 Task: Look for space in Yudong, China from 9th June, 2023 to 17th June, 2023 for 2 adults in price range Rs.7000 to Rs.12000. Place can be private room with 1  bedroom having 2 beds and 1 bathroom. Property type can be house, flat, guest house. Amenities needed are: wifi, washing machine. Booking option can be shelf check-in. Required host language is Chinese (Simplified).
Action: Mouse moved to (264, 138)
Screenshot: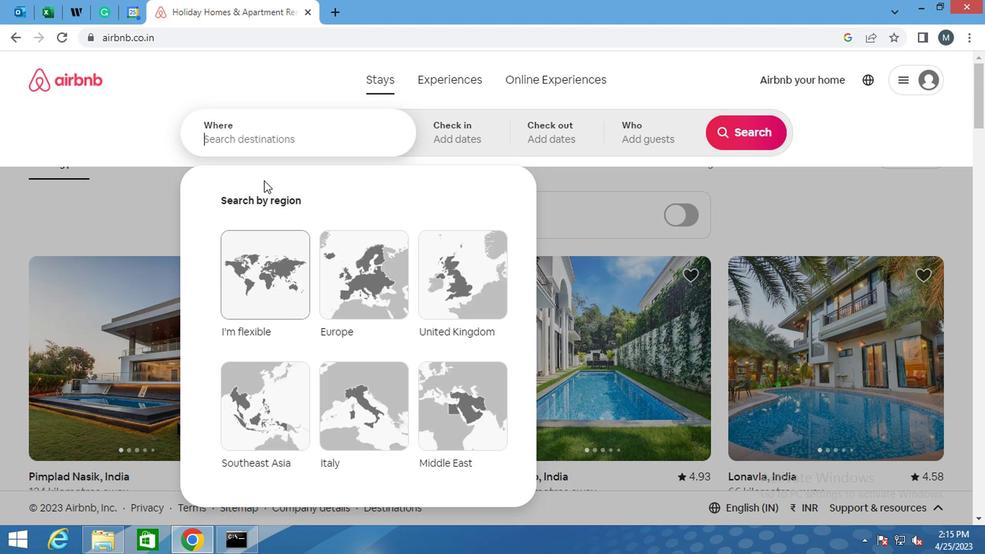 
Action: Mouse pressed left at (264, 138)
Screenshot: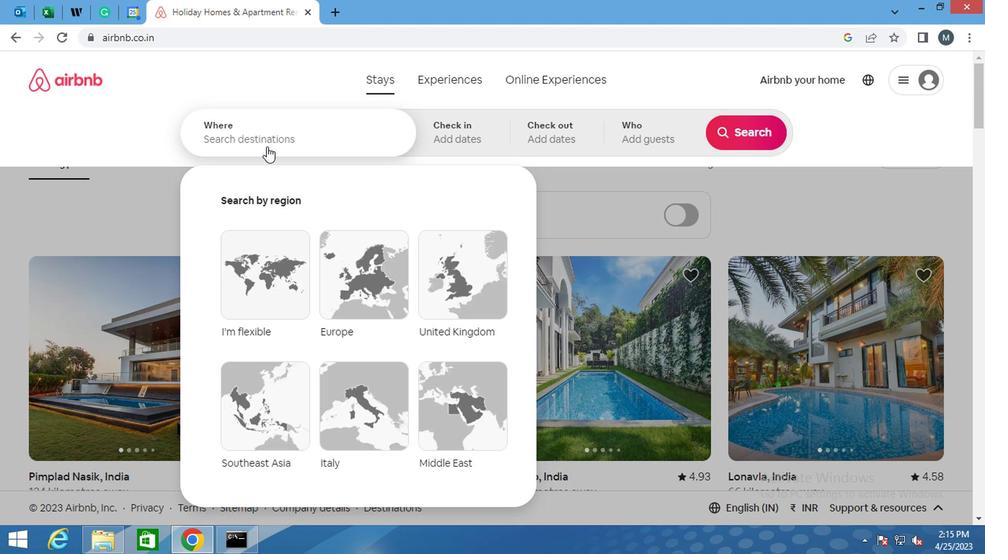 
Action: Mouse moved to (258, 141)
Screenshot: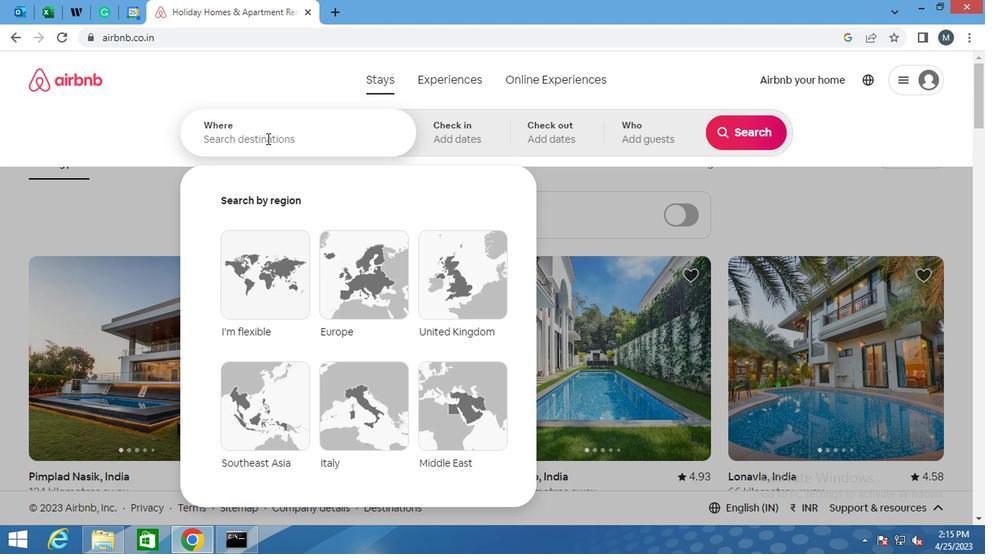 
Action: Key pressed <Key.shift>YUDONG,<Key.shift>CHINA<Key.enter>
Screenshot: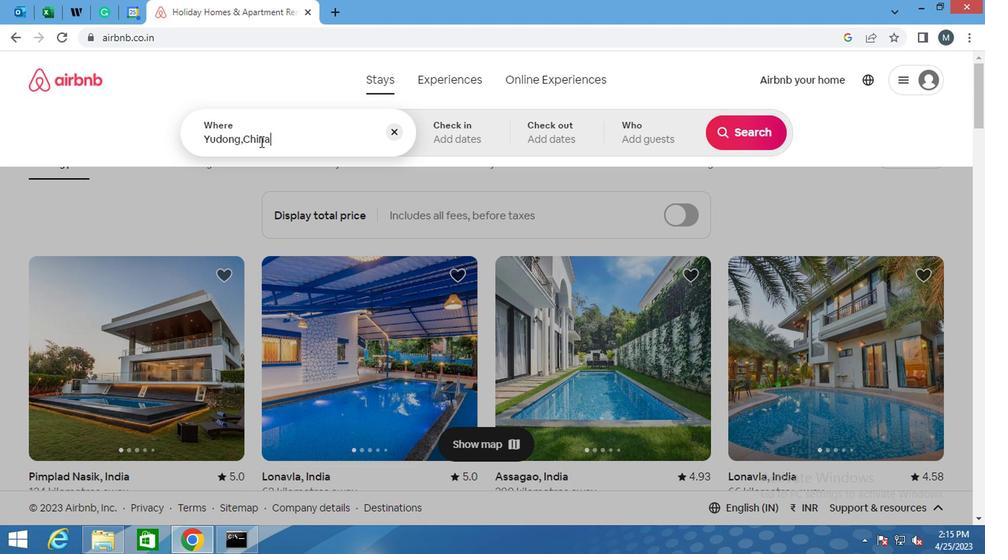 
Action: Mouse moved to (729, 241)
Screenshot: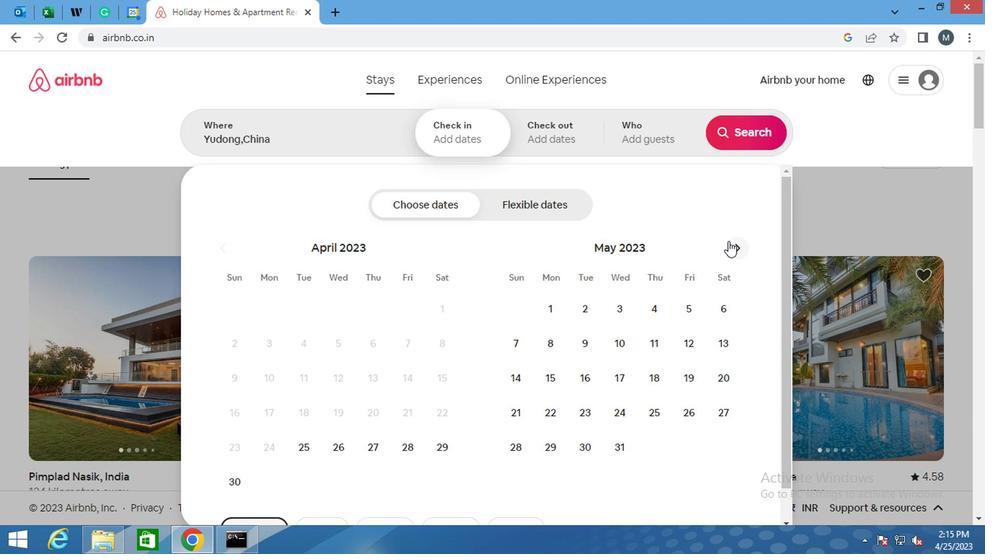 
Action: Mouse pressed left at (729, 241)
Screenshot: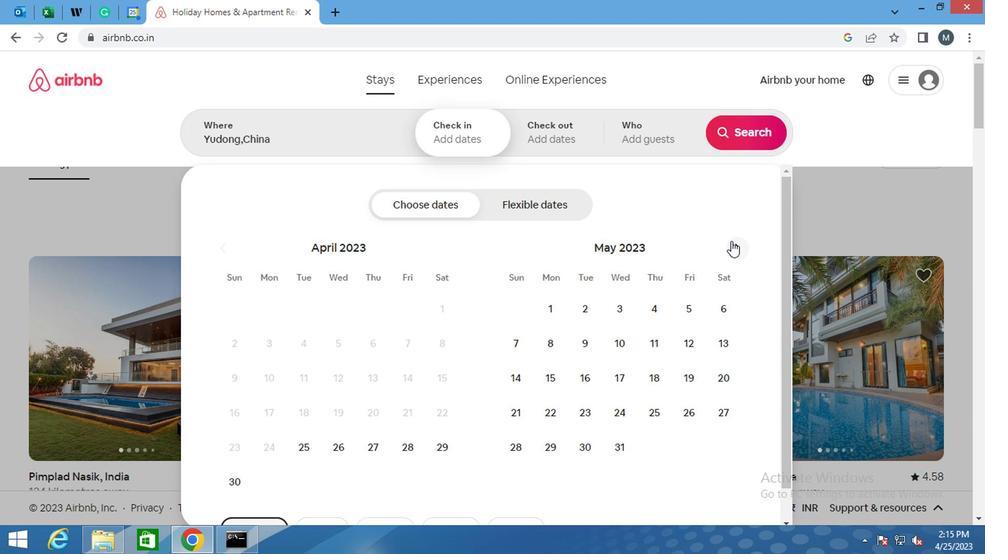 
Action: Mouse moved to (681, 345)
Screenshot: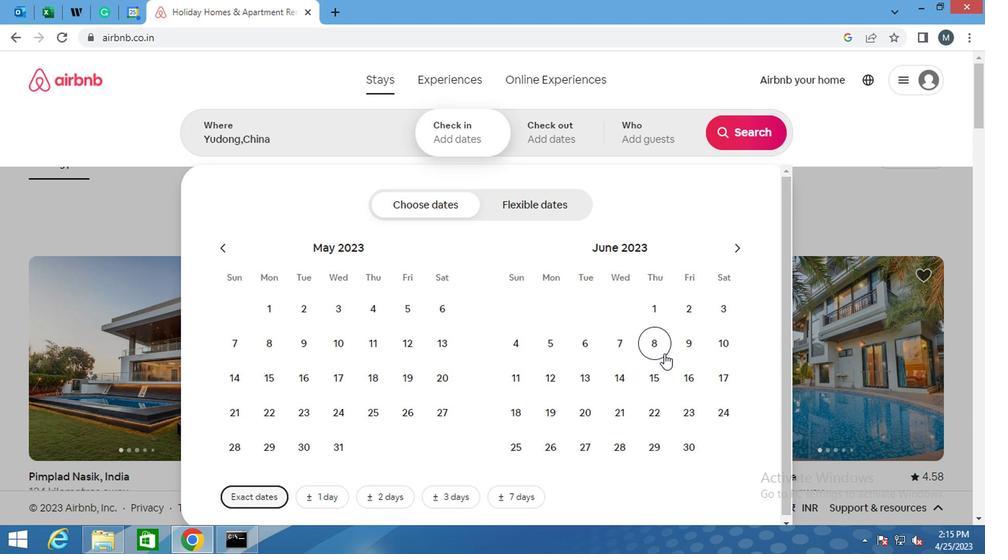 
Action: Mouse pressed left at (681, 345)
Screenshot: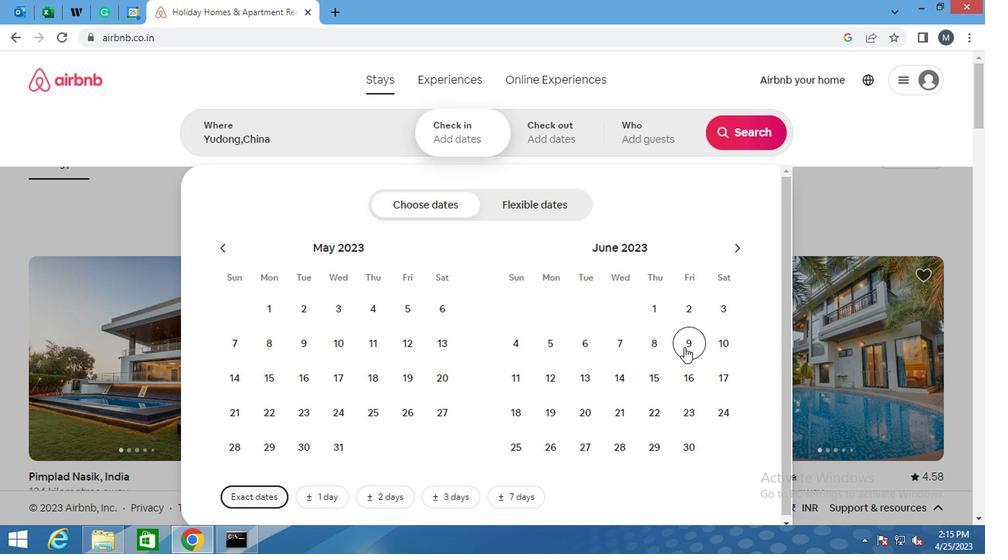 
Action: Mouse moved to (711, 384)
Screenshot: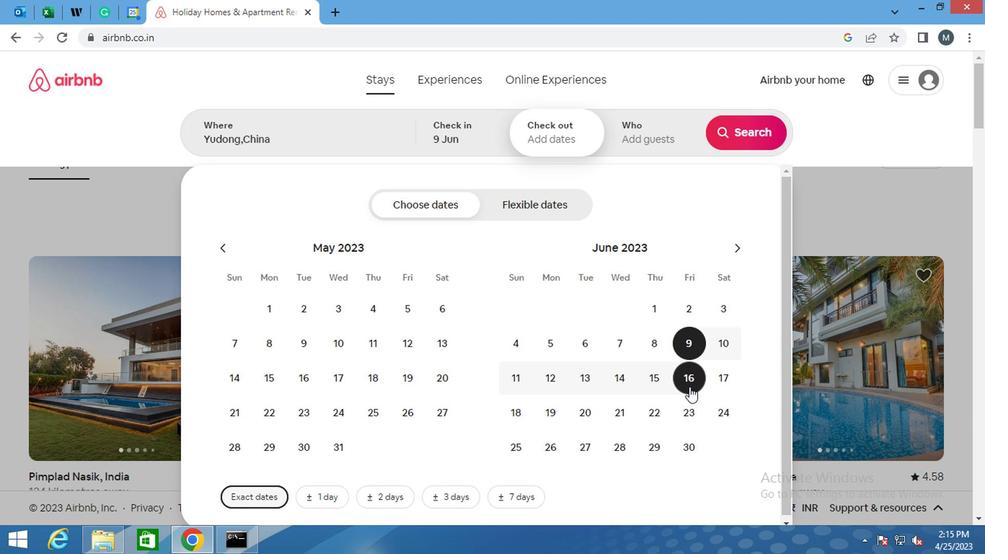 
Action: Mouse pressed left at (711, 384)
Screenshot: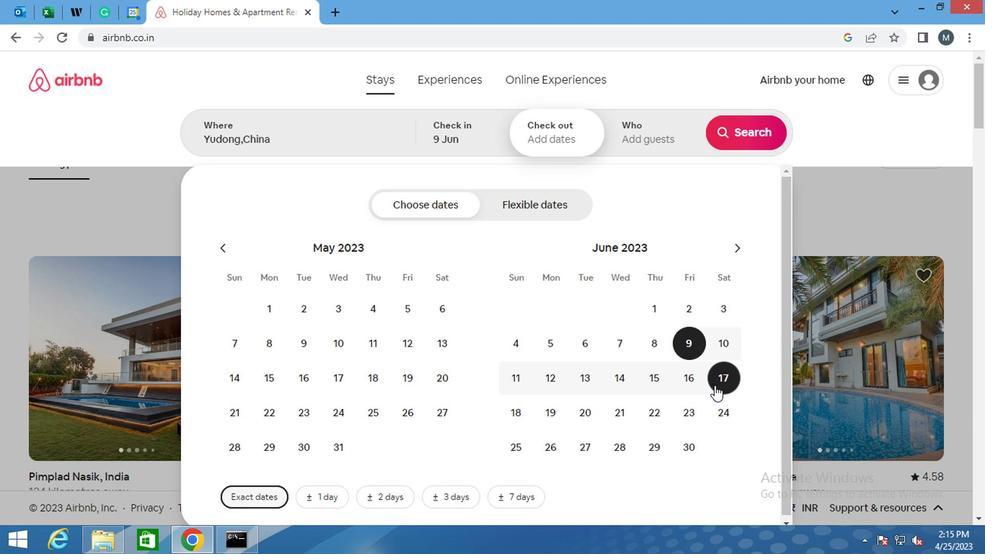 
Action: Mouse moved to (646, 132)
Screenshot: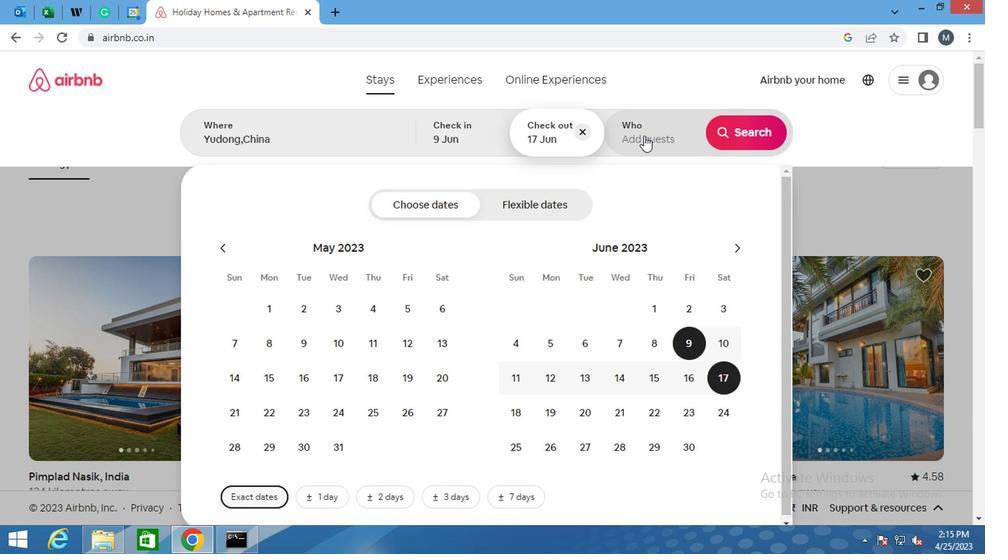 
Action: Mouse pressed left at (646, 132)
Screenshot: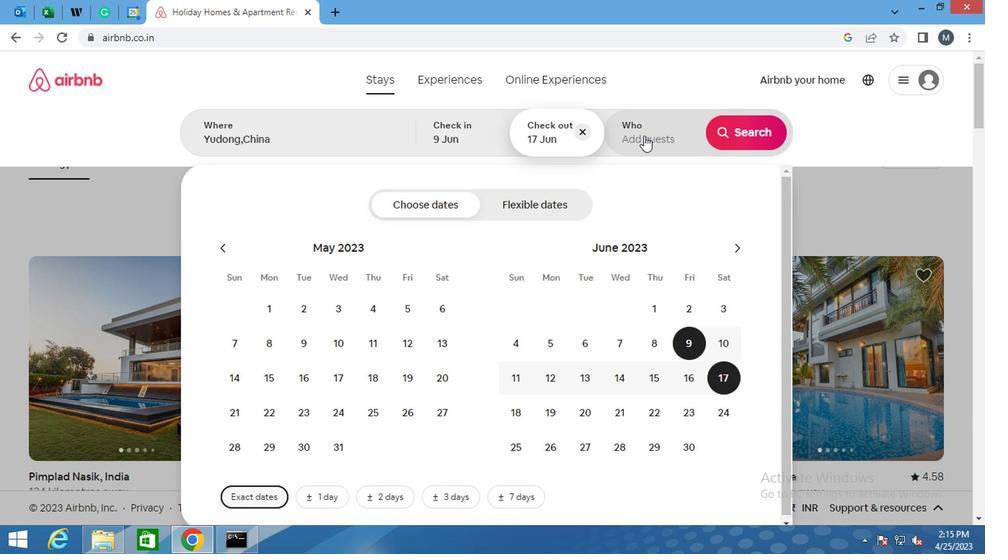 
Action: Mouse moved to (740, 208)
Screenshot: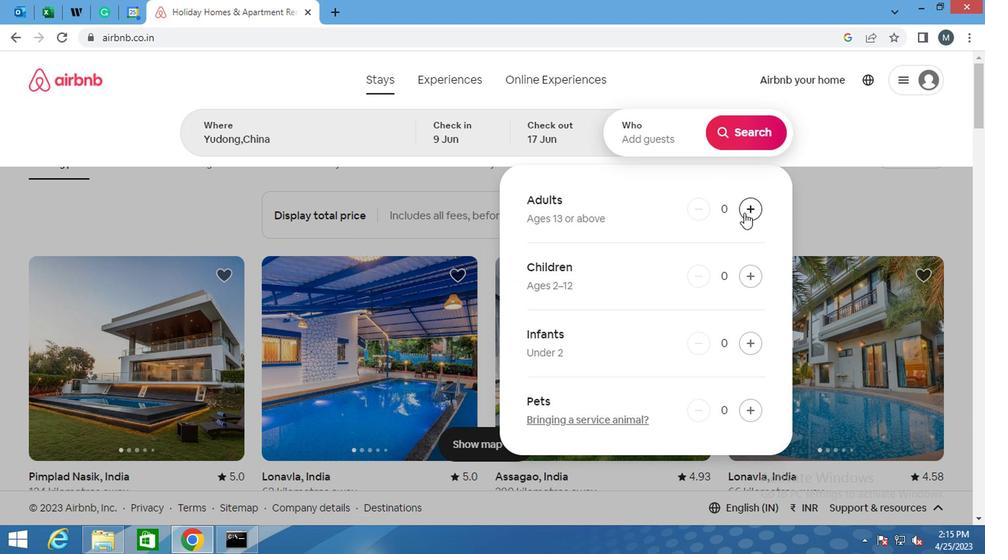 
Action: Mouse pressed left at (740, 208)
Screenshot: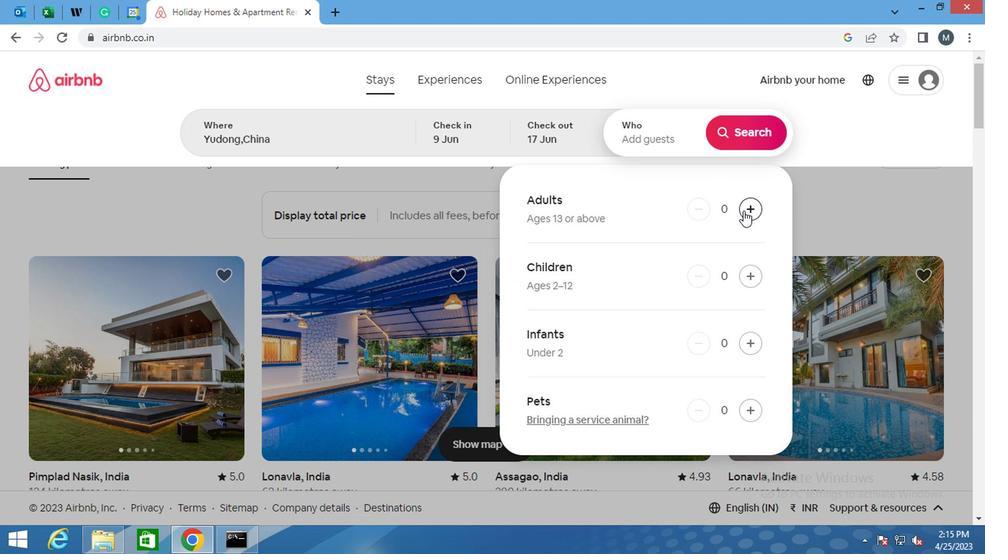
Action: Mouse moved to (741, 208)
Screenshot: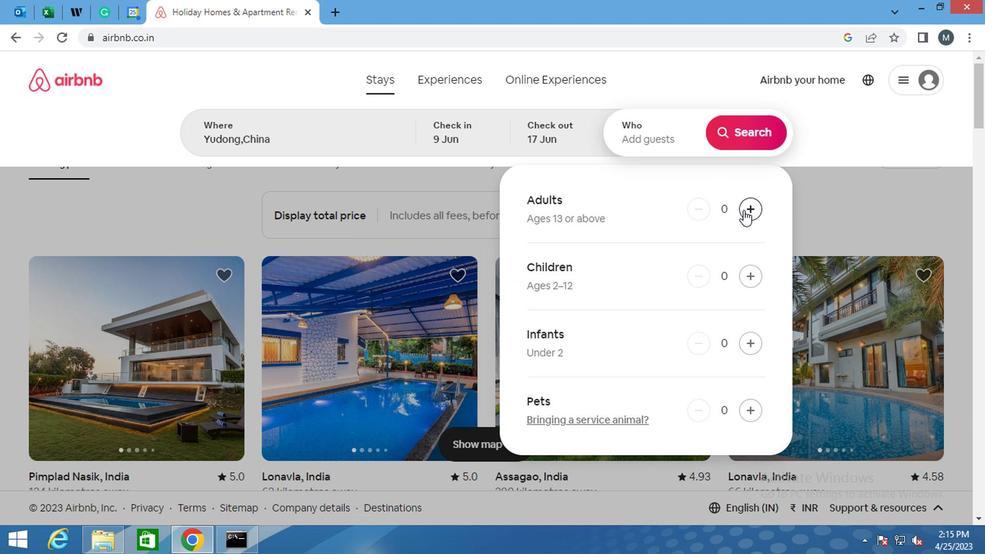 
Action: Mouse pressed left at (741, 208)
Screenshot: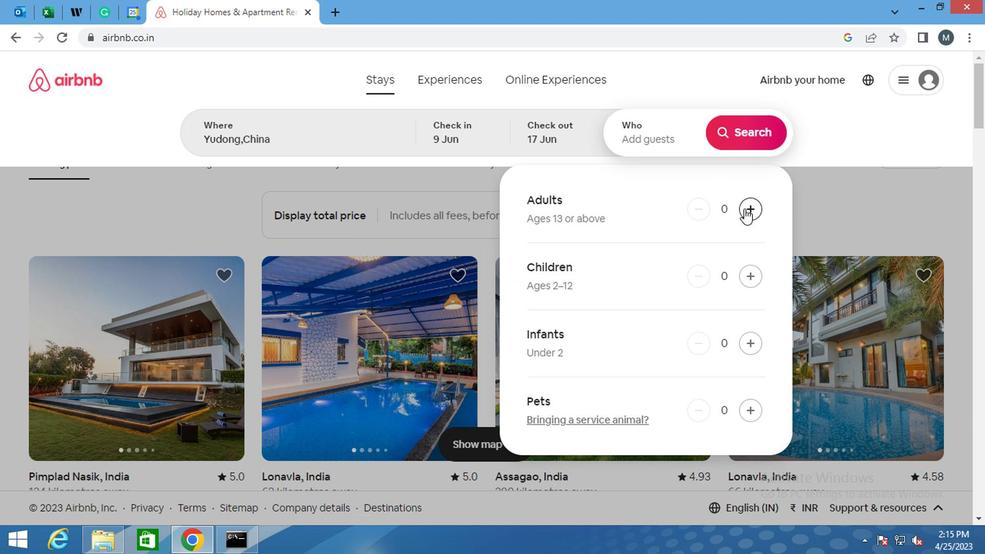 
Action: Mouse moved to (741, 136)
Screenshot: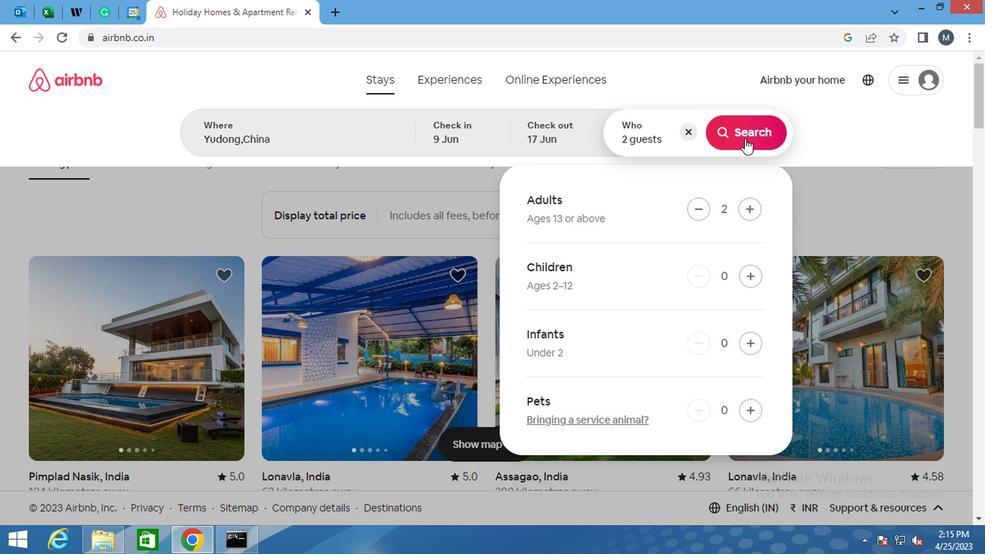 
Action: Mouse pressed left at (741, 136)
Screenshot: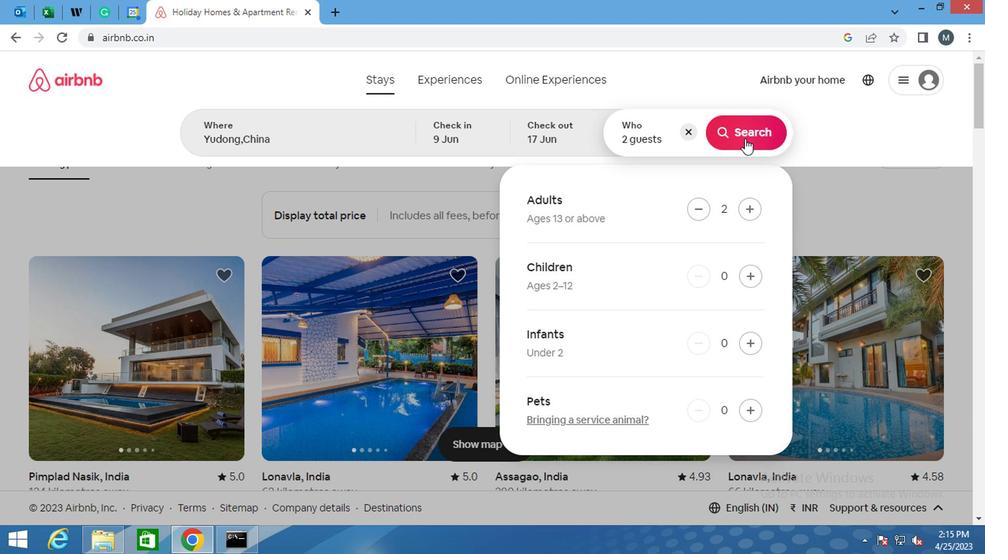 
Action: Mouse moved to (936, 126)
Screenshot: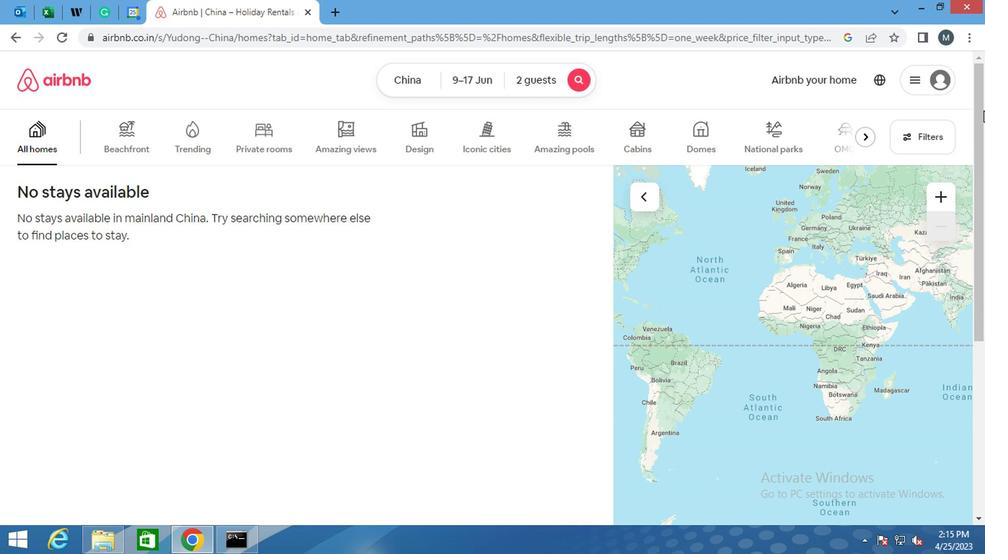 
Action: Mouse pressed left at (936, 126)
Screenshot: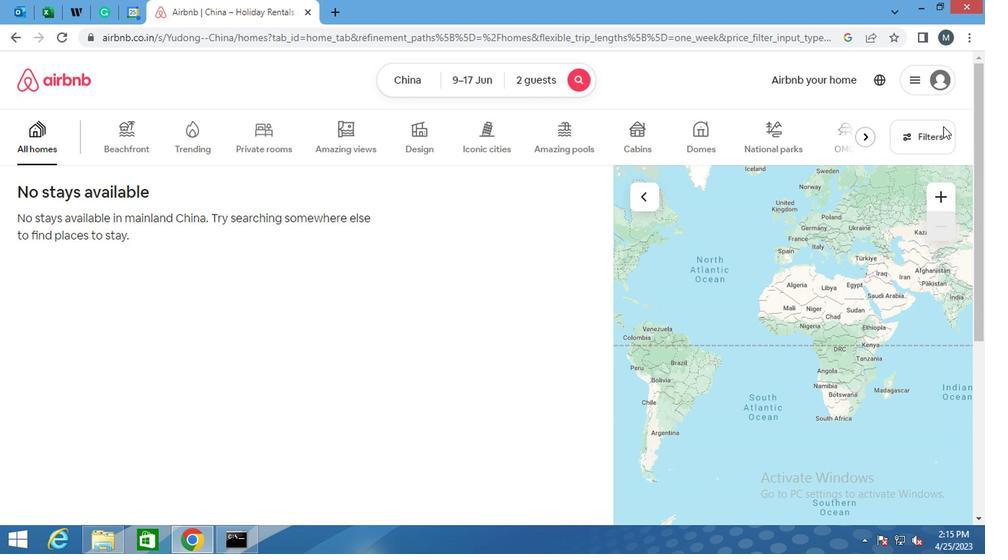 
Action: Mouse moved to (318, 222)
Screenshot: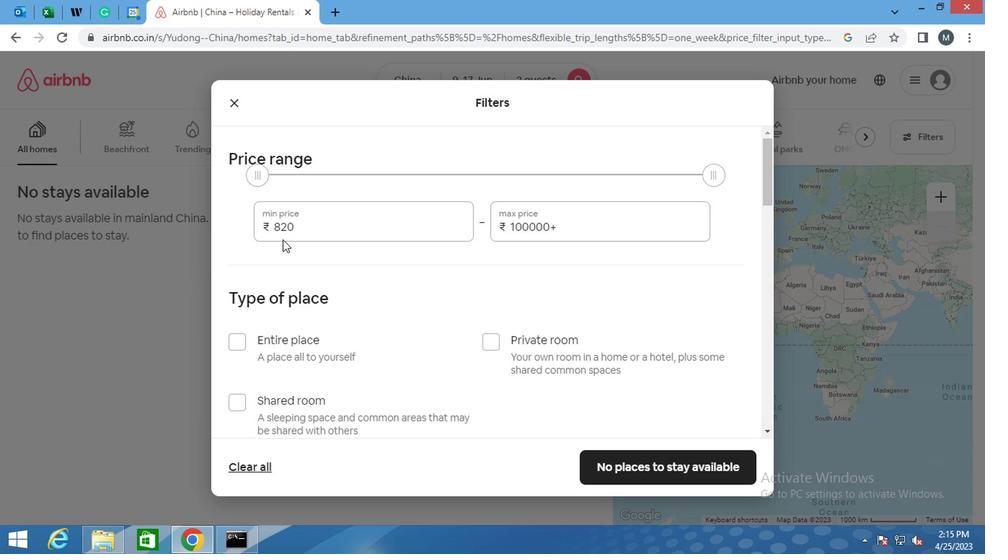 
Action: Mouse pressed left at (318, 222)
Screenshot: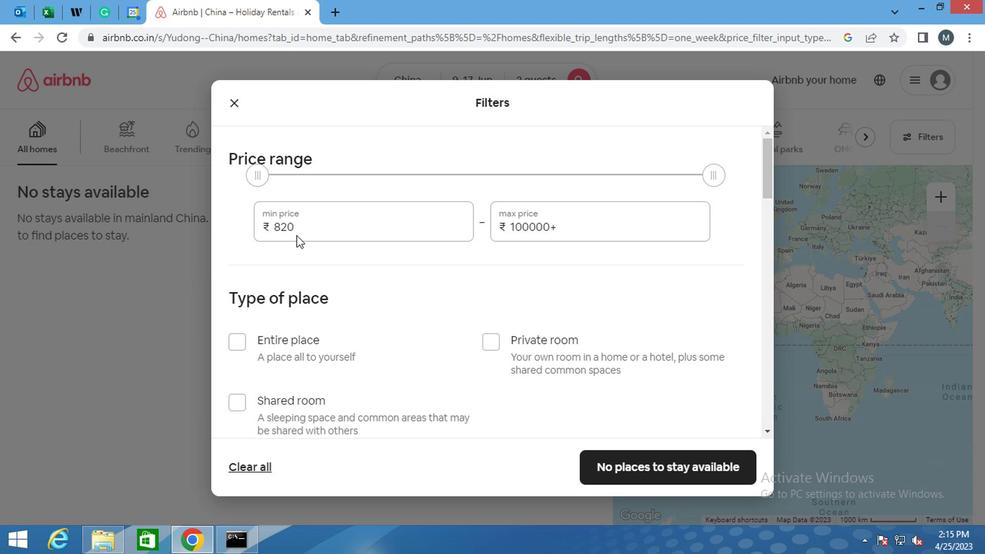 
Action: Mouse moved to (317, 222)
Screenshot: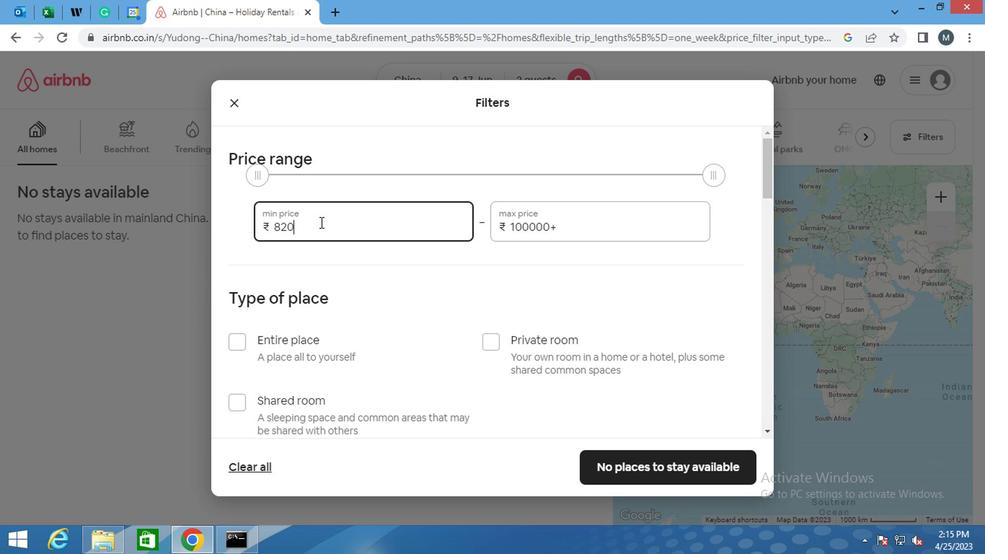 
Action: Key pressed <Key.backspace><Key.backspace><Key.backspace>7000
Screenshot: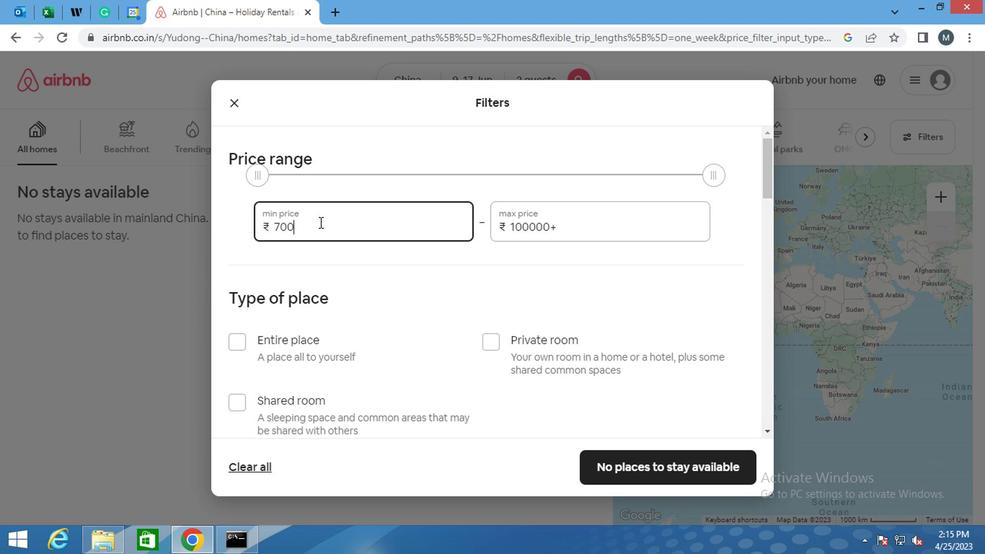 
Action: Mouse moved to (581, 222)
Screenshot: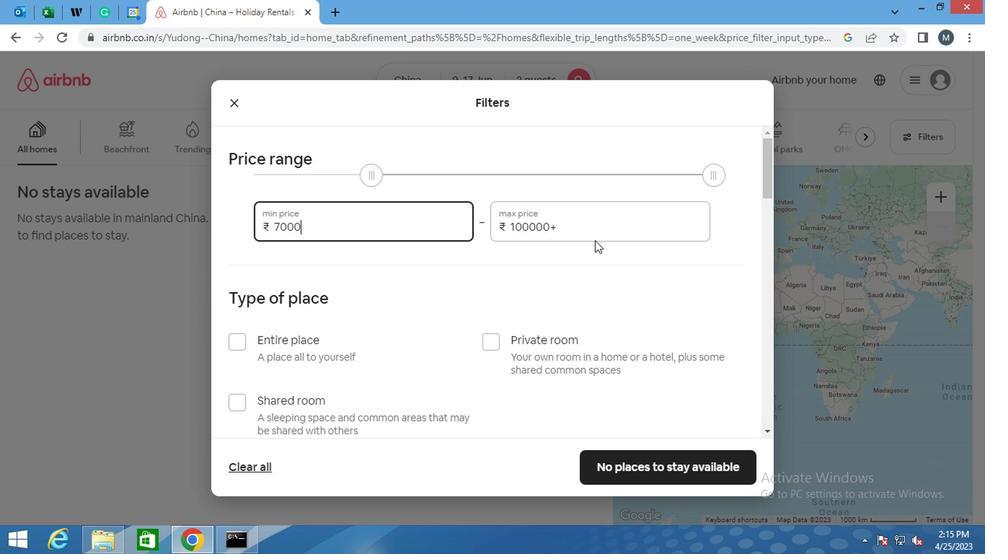 
Action: Mouse pressed left at (581, 222)
Screenshot: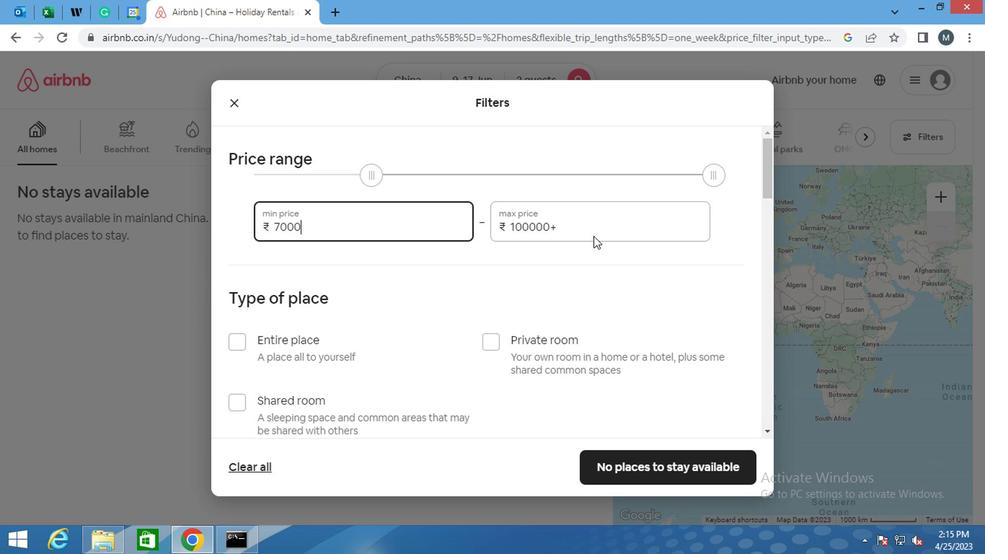 
Action: Mouse moved to (580, 223)
Screenshot: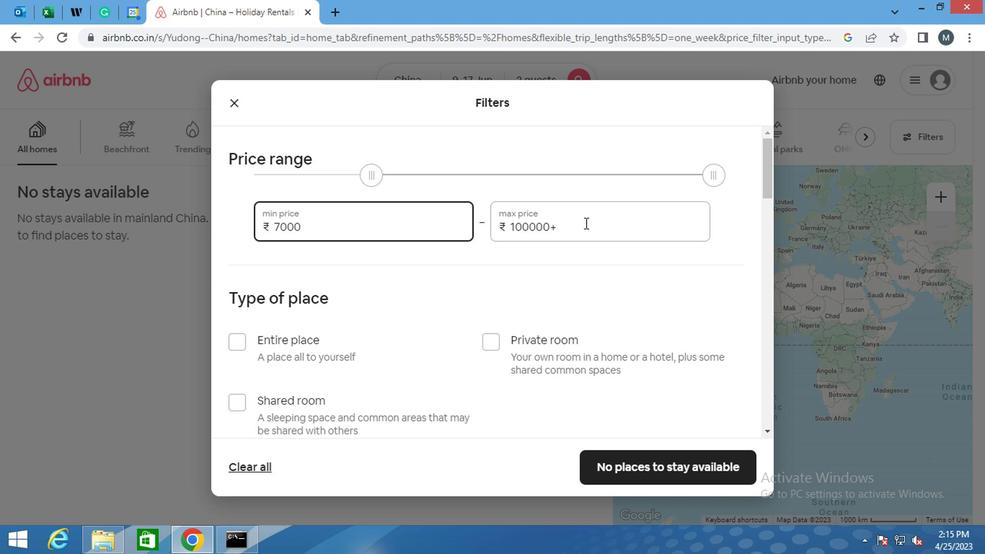 
Action: Key pressed <Key.backspace><Key.backspace><Key.backspace><Key.backspace><Key.backspace><Key.backspace><Key.backspace>2000
Screenshot: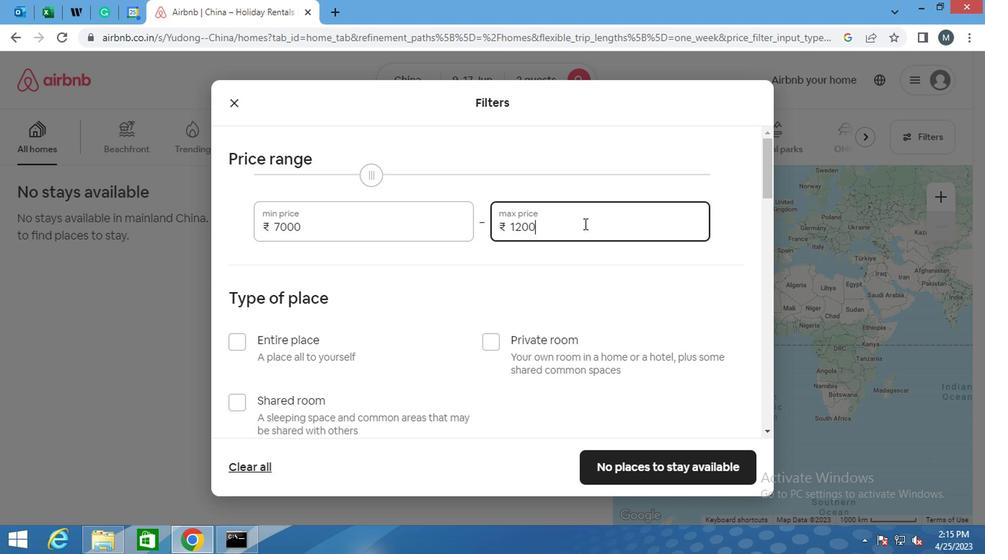 
Action: Mouse moved to (505, 233)
Screenshot: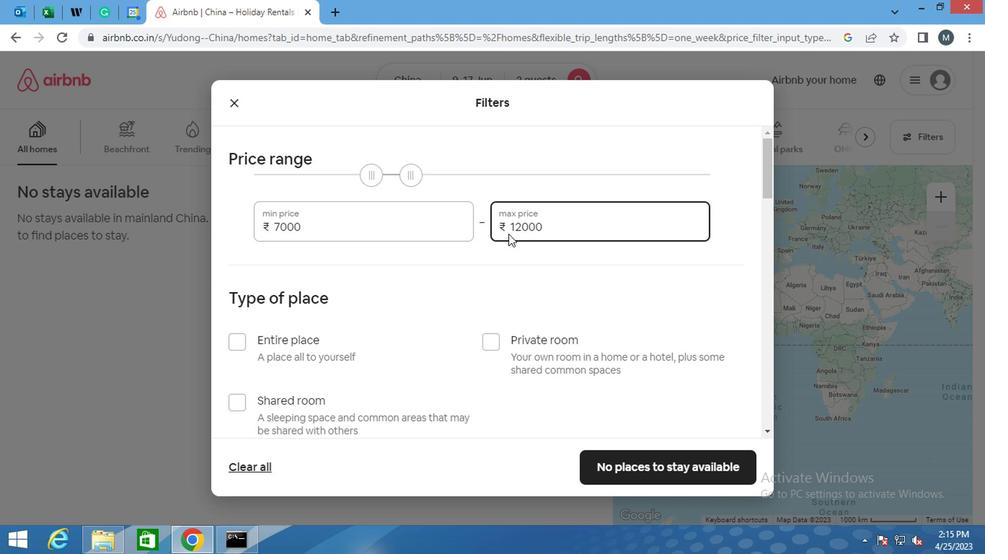 
Action: Mouse scrolled (505, 232) with delta (0, 0)
Screenshot: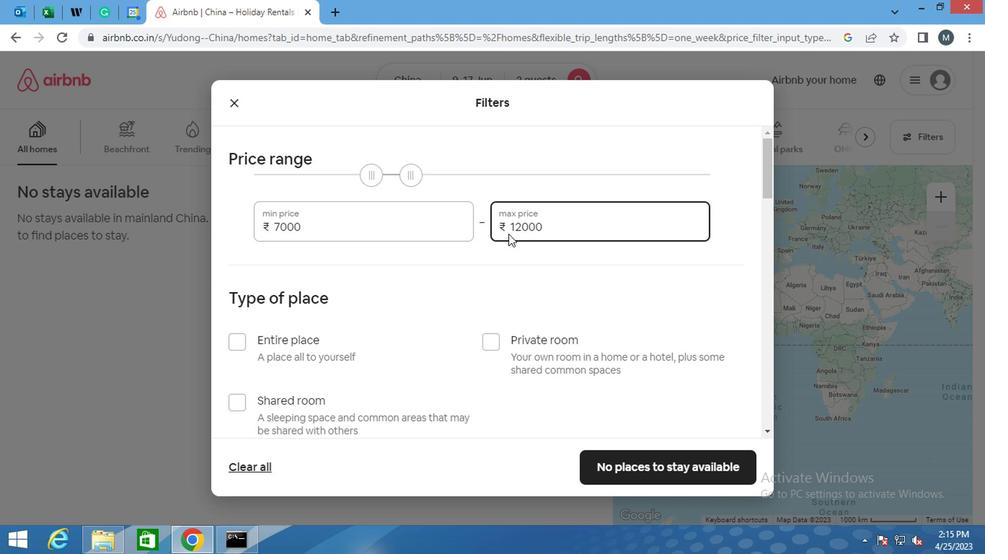 
Action: Mouse moved to (505, 235)
Screenshot: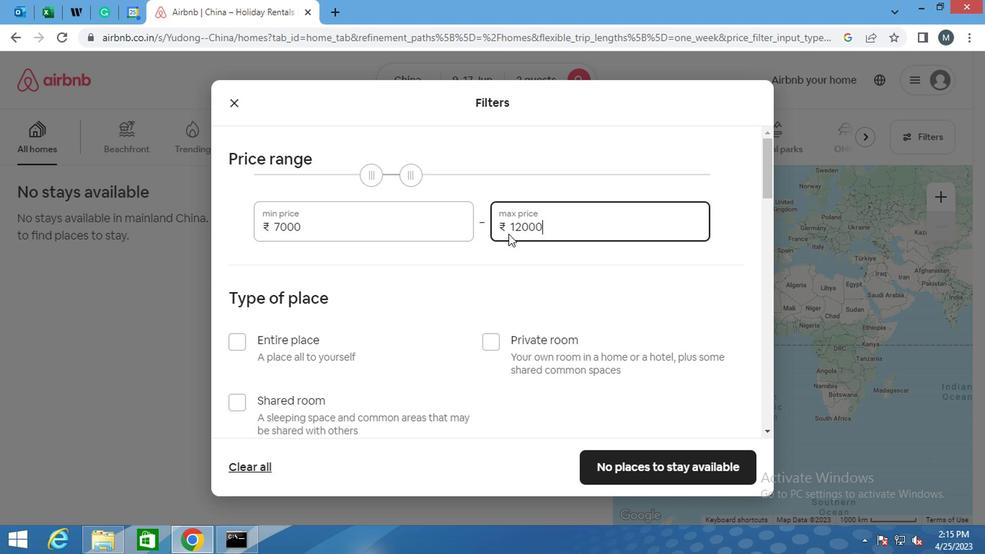 
Action: Mouse scrolled (505, 234) with delta (0, 0)
Screenshot: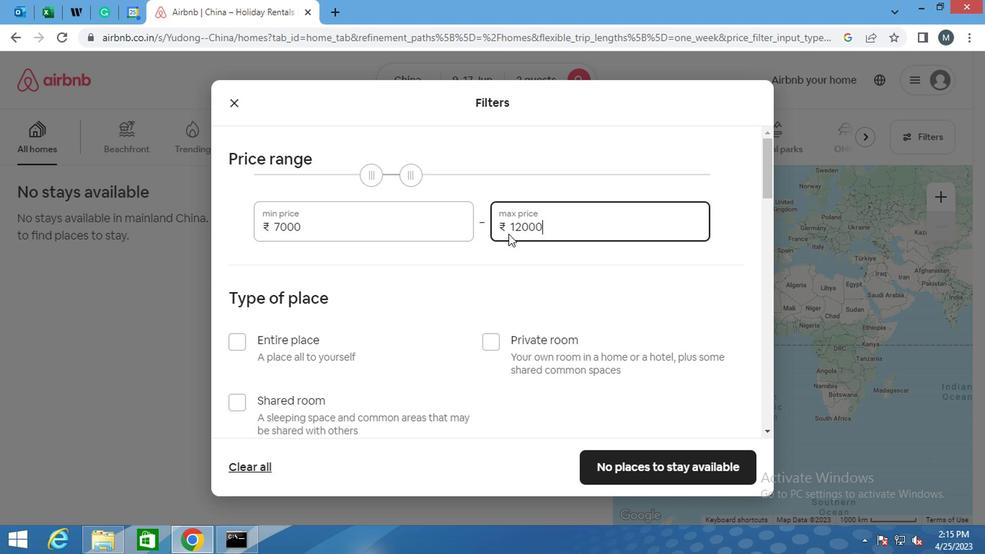 
Action: Mouse moved to (495, 195)
Screenshot: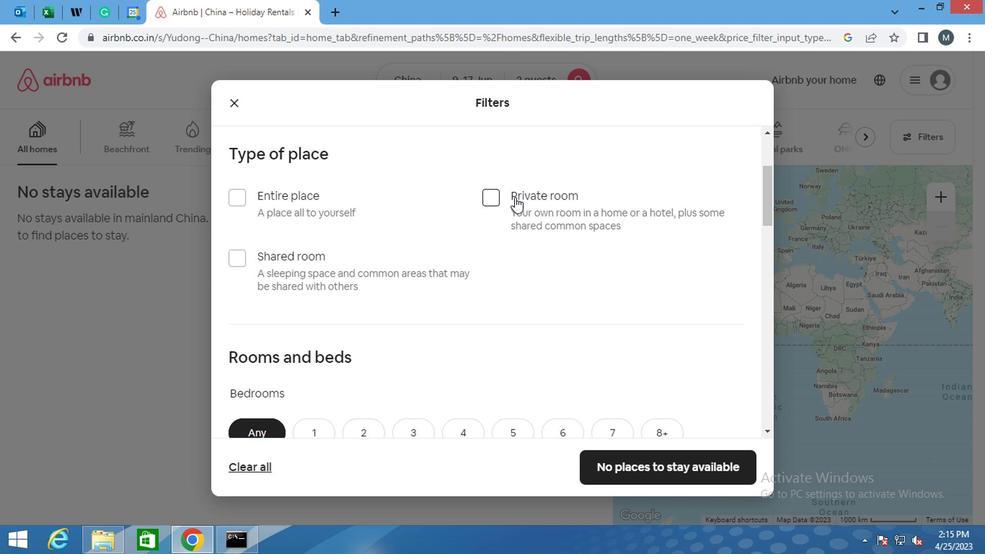 
Action: Mouse pressed left at (495, 195)
Screenshot: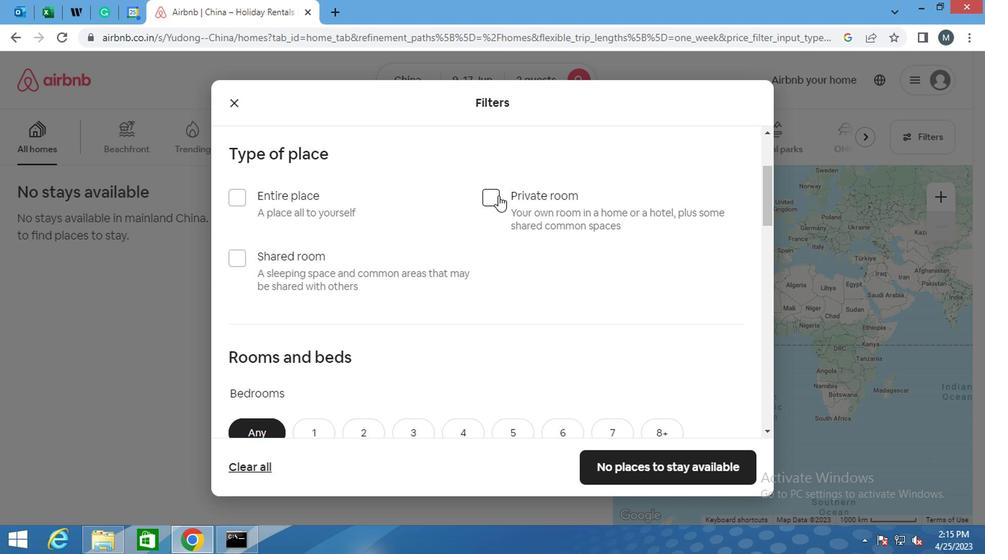 
Action: Mouse moved to (414, 204)
Screenshot: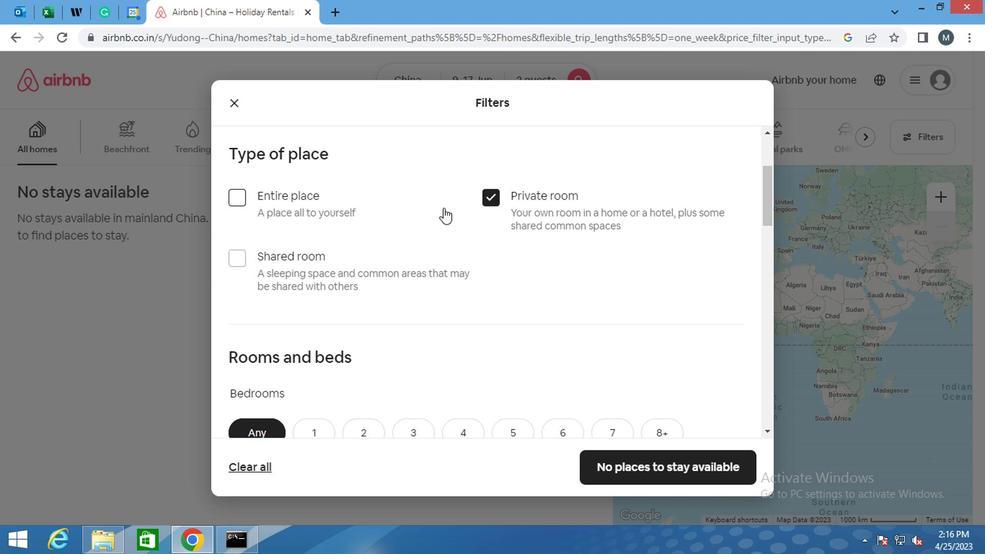 
Action: Mouse scrolled (414, 204) with delta (0, 0)
Screenshot: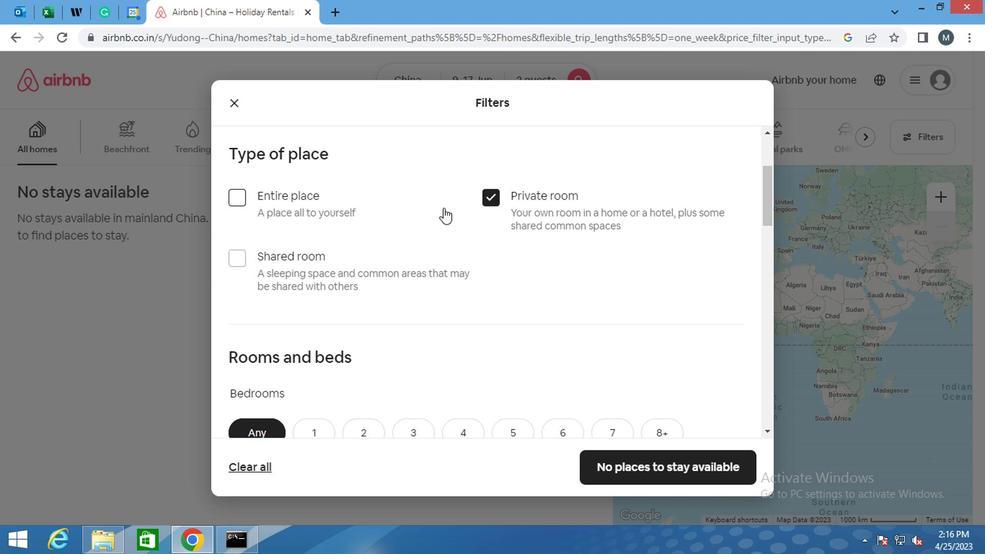 
Action: Mouse moved to (410, 204)
Screenshot: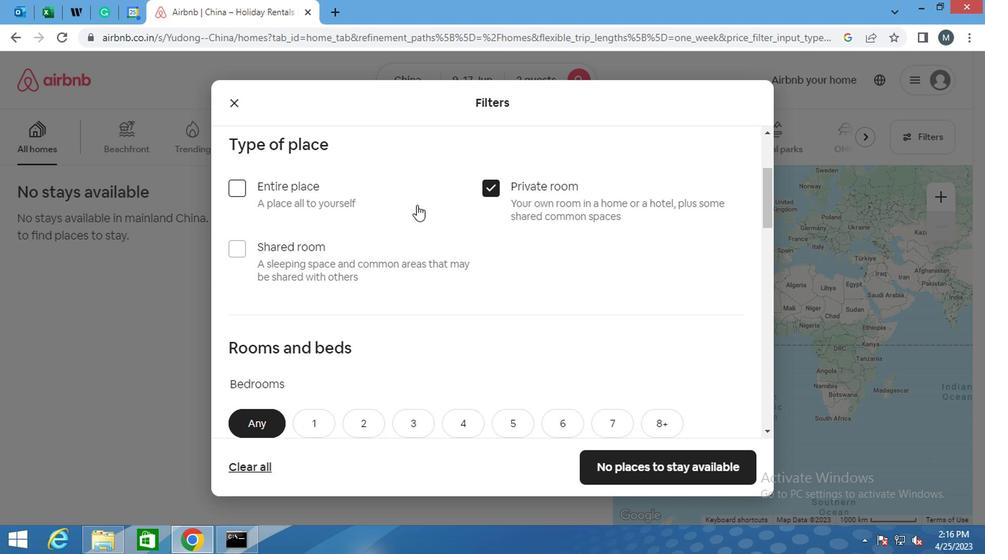 
Action: Mouse scrolled (410, 204) with delta (0, 0)
Screenshot: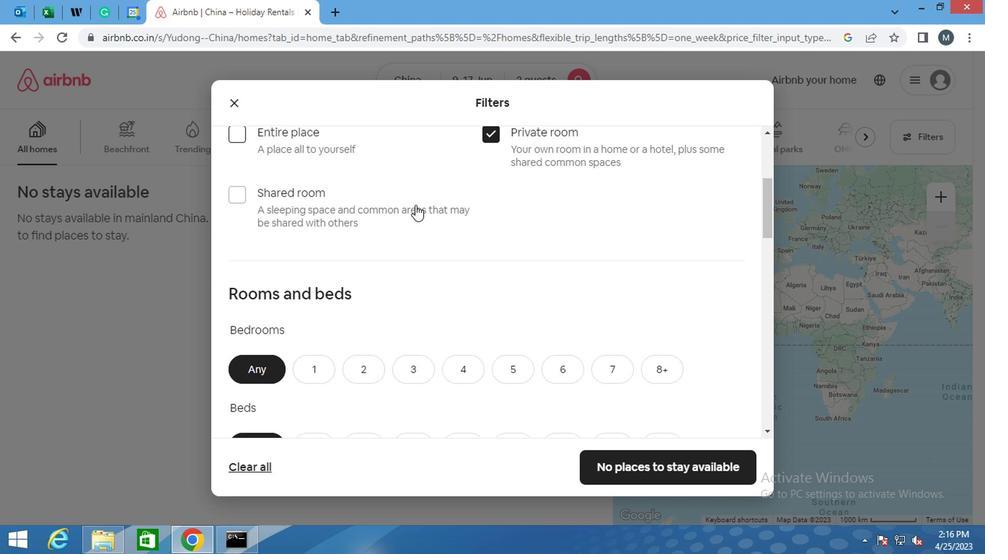 
Action: Mouse moved to (315, 292)
Screenshot: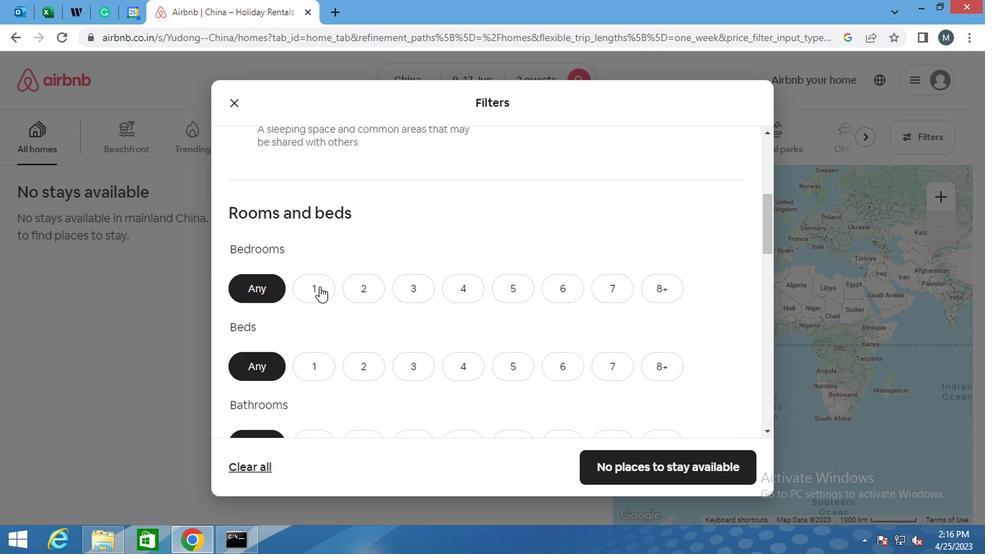 
Action: Mouse pressed left at (315, 292)
Screenshot: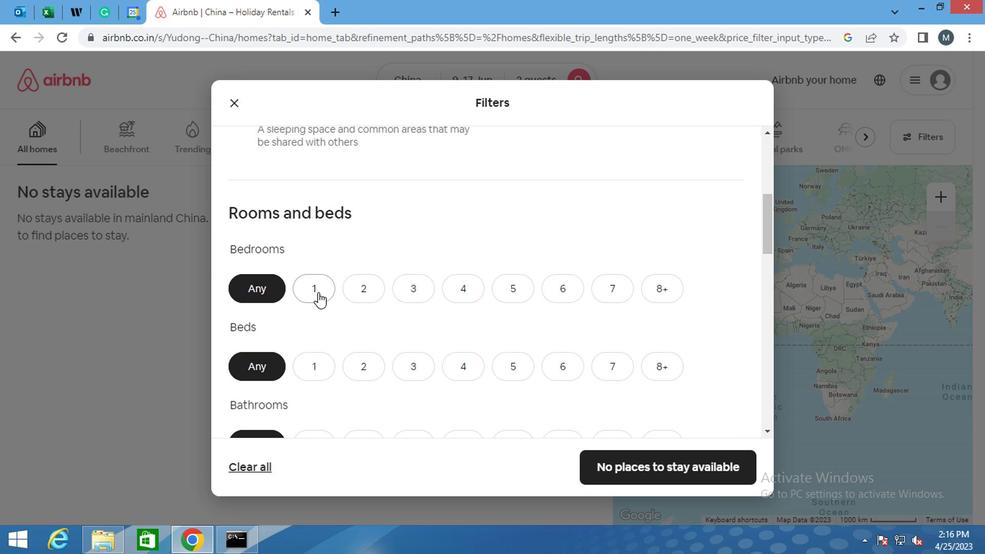 
Action: Mouse moved to (320, 282)
Screenshot: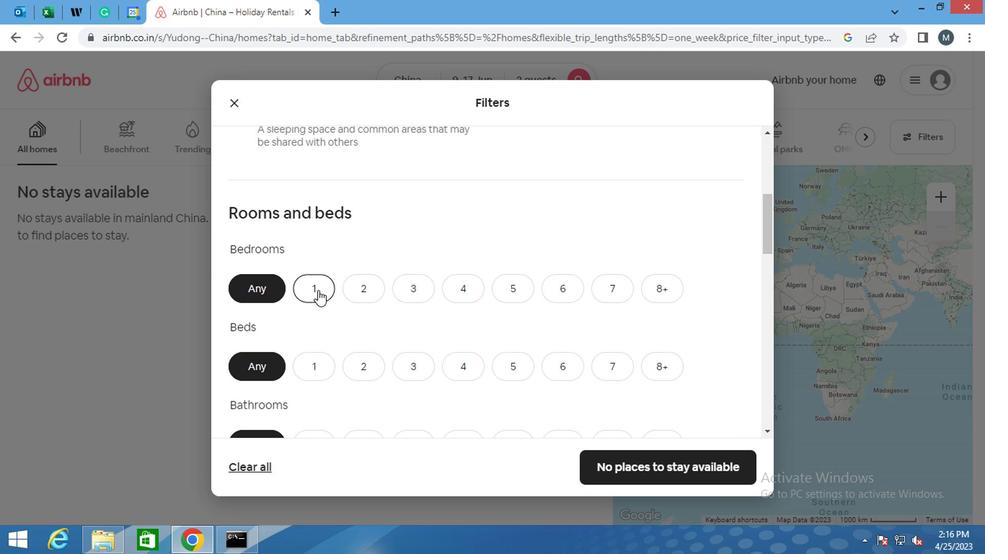 
Action: Mouse scrolled (320, 281) with delta (0, -1)
Screenshot: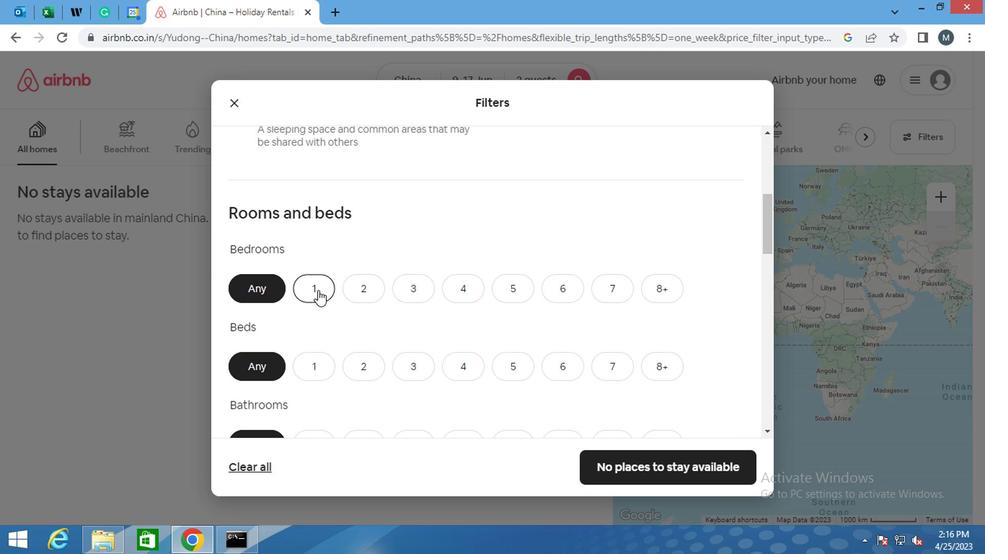 
Action: Mouse moved to (367, 285)
Screenshot: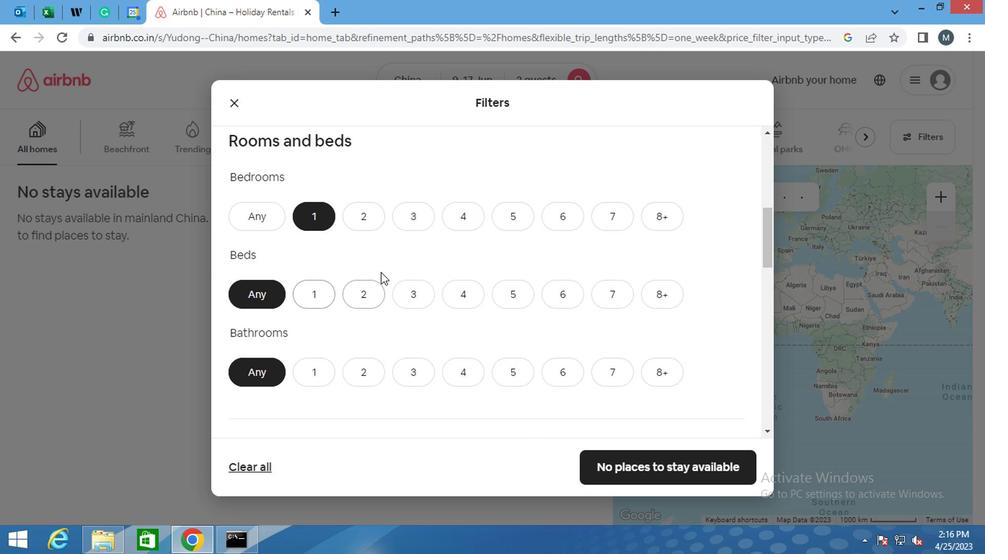 
Action: Mouse pressed left at (367, 285)
Screenshot: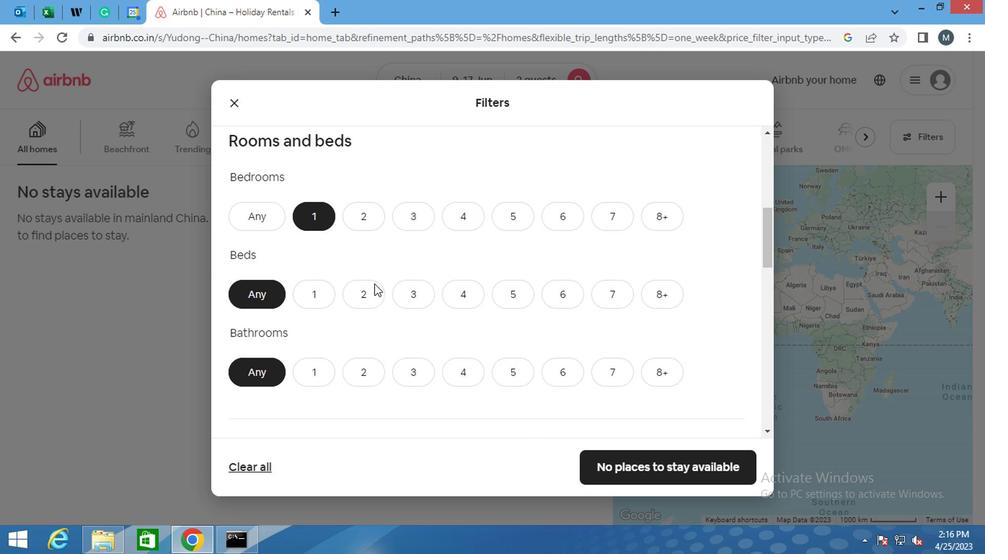 
Action: Mouse moved to (359, 287)
Screenshot: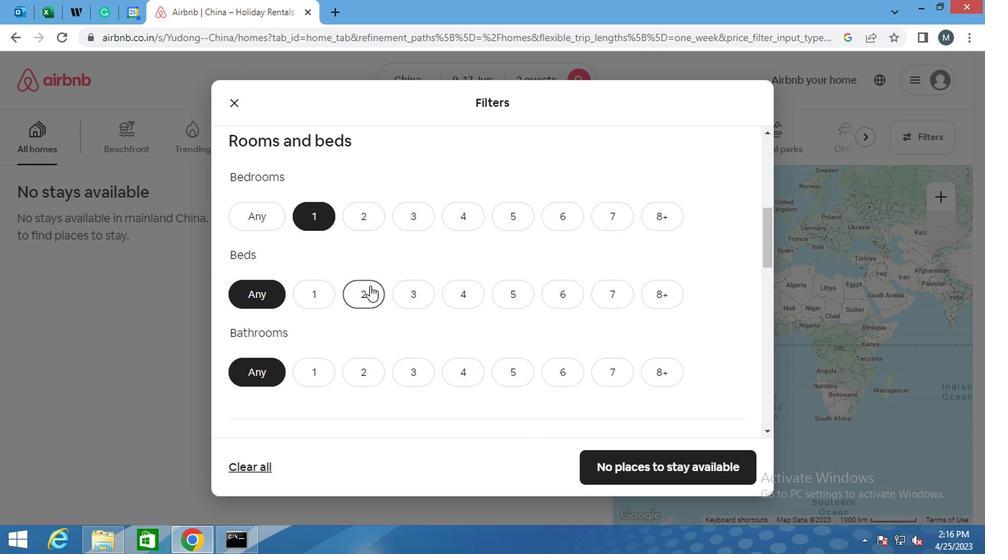 
Action: Mouse scrolled (359, 286) with delta (0, -1)
Screenshot: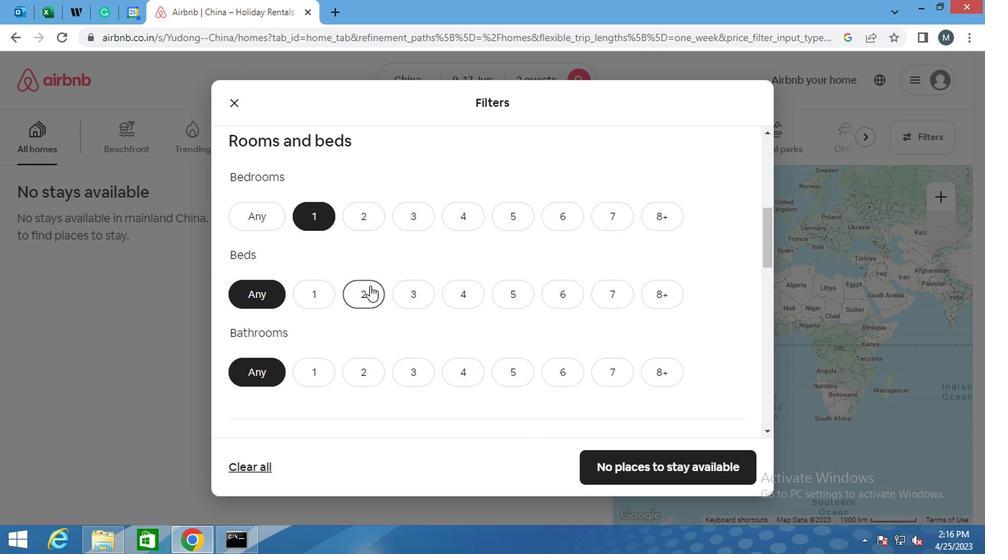 
Action: Mouse moved to (349, 300)
Screenshot: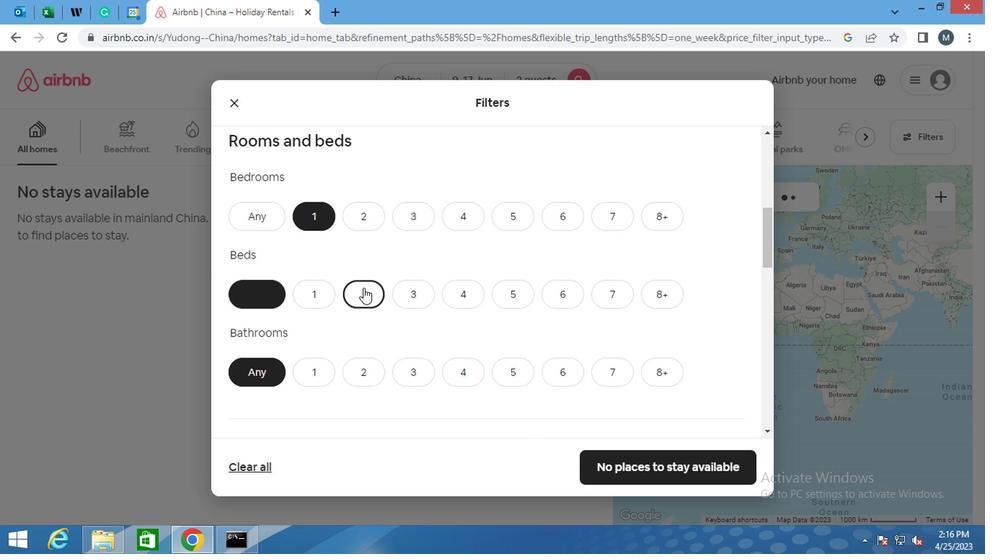 
Action: Mouse scrolled (349, 300) with delta (0, 0)
Screenshot: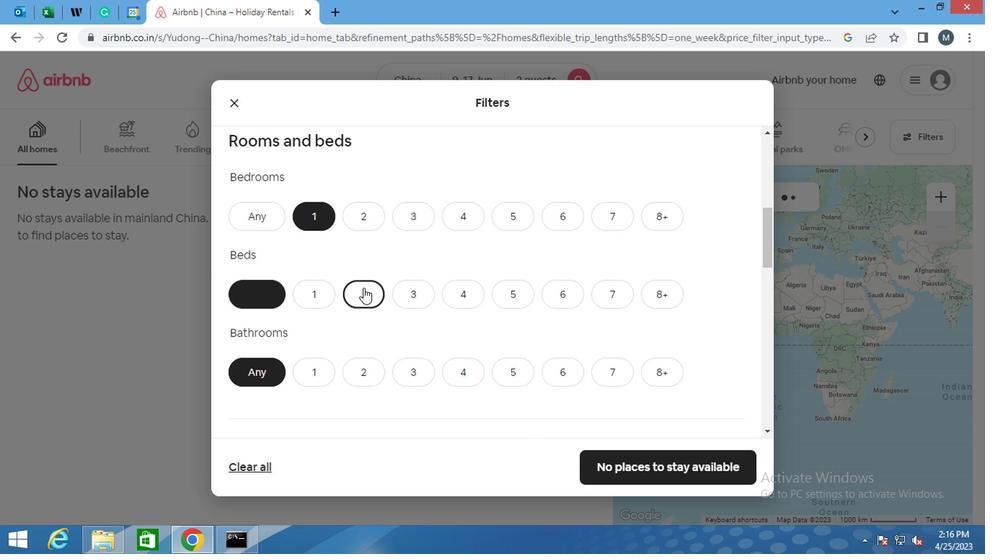 
Action: Mouse moved to (312, 233)
Screenshot: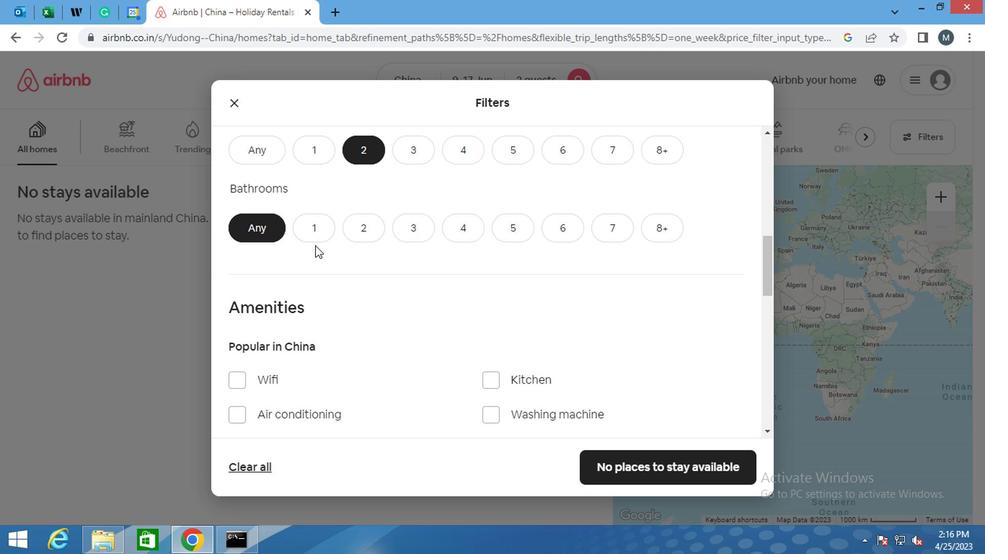 
Action: Mouse pressed left at (312, 233)
Screenshot: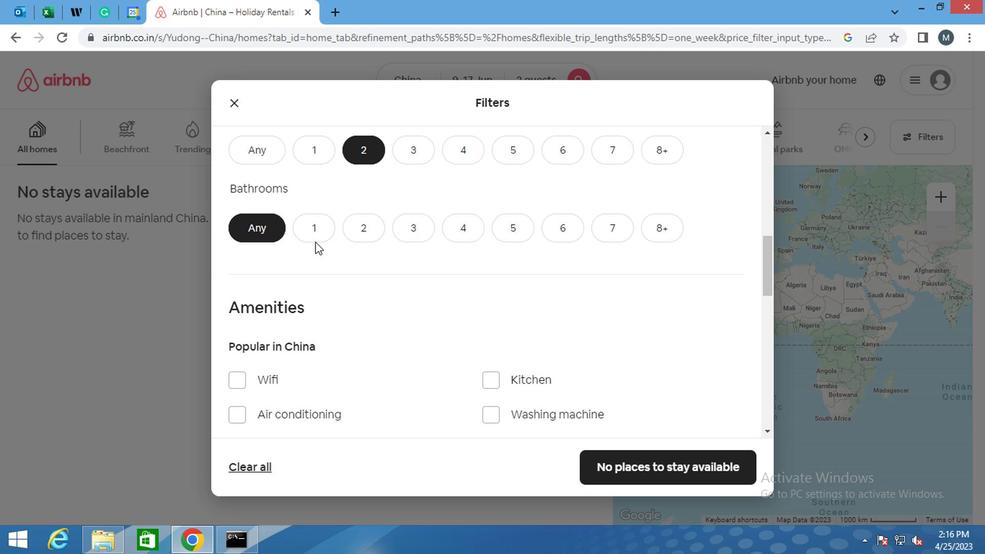 
Action: Mouse moved to (268, 233)
Screenshot: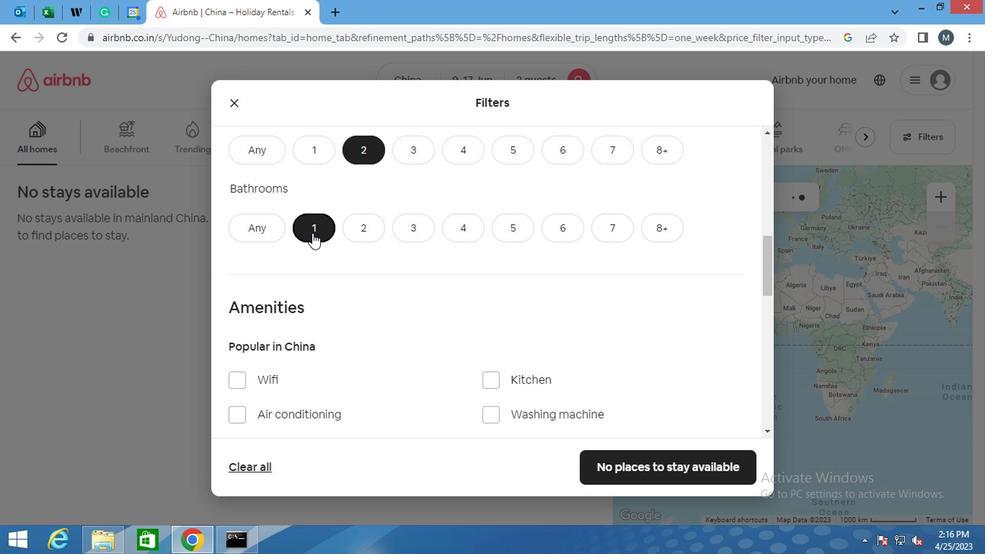 
Action: Mouse scrolled (268, 232) with delta (0, 0)
Screenshot: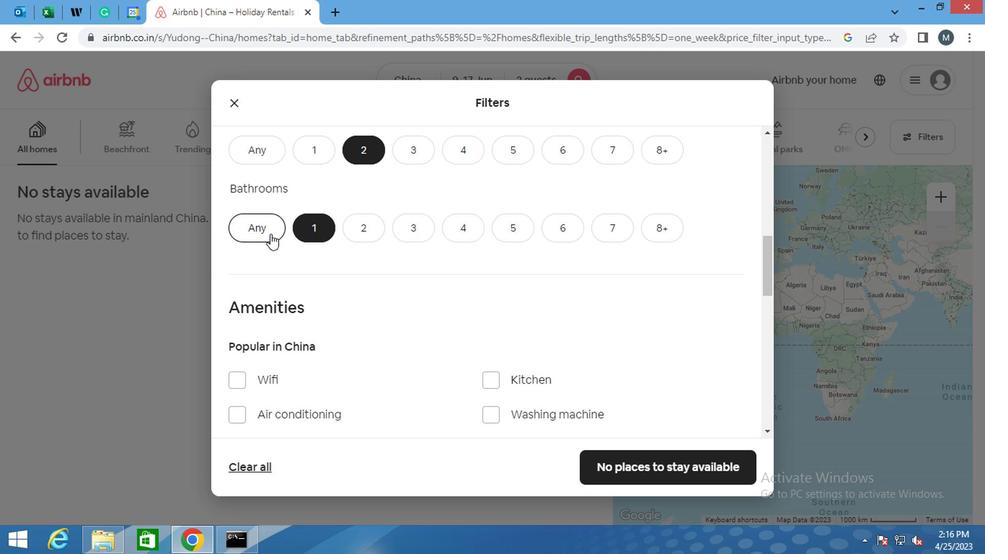 
Action: Mouse moved to (253, 231)
Screenshot: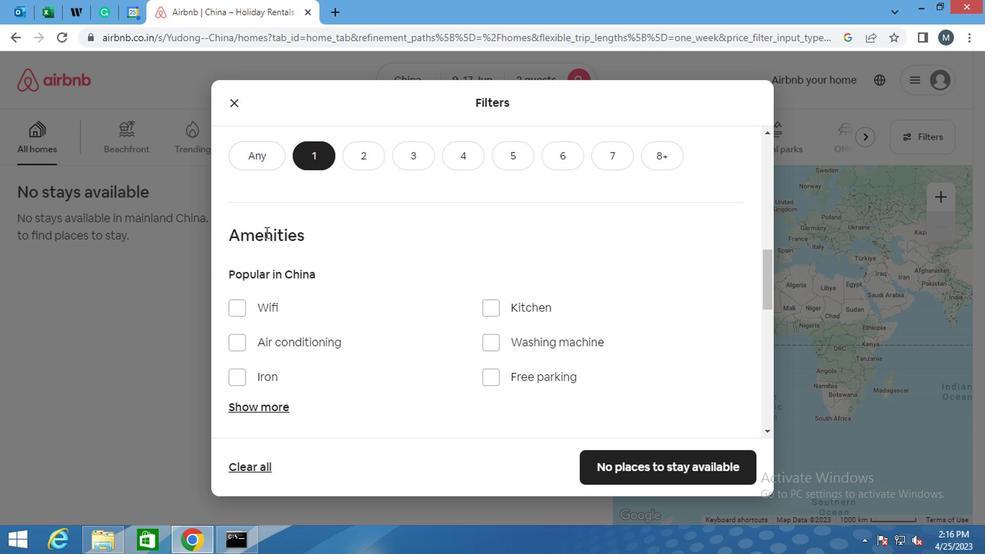 
Action: Mouse scrolled (253, 231) with delta (0, 0)
Screenshot: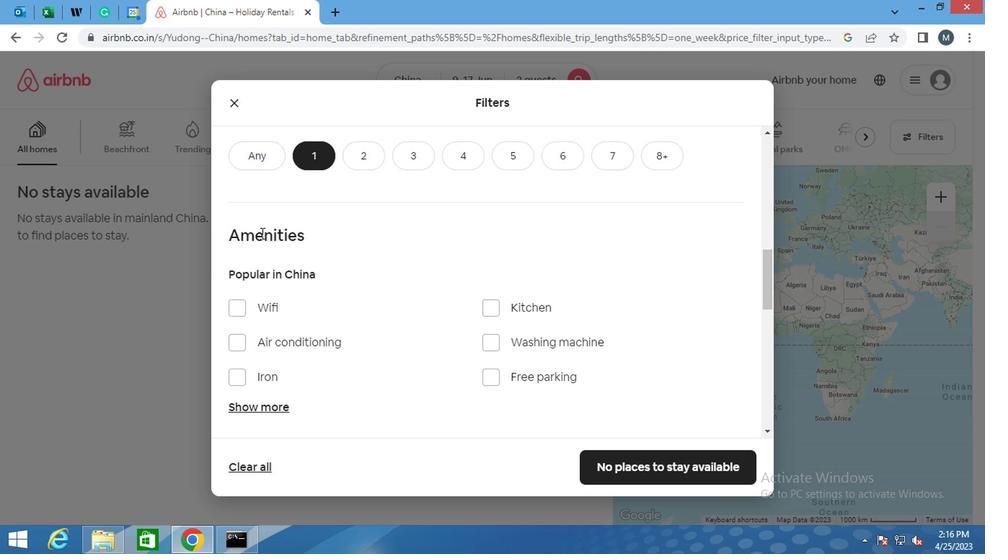 
Action: Mouse moved to (258, 233)
Screenshot: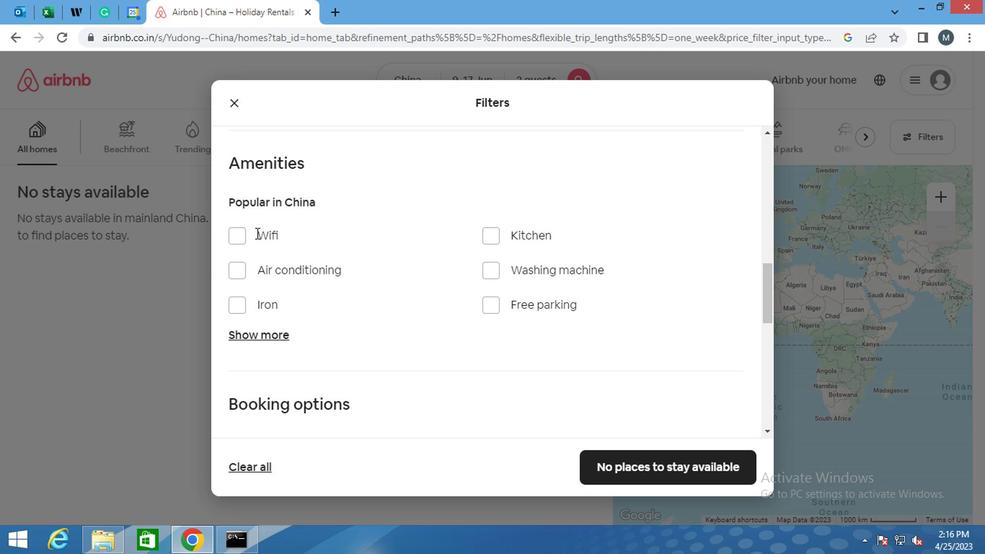 
Action: Mouse scrolled (258, 232) with delta (0, 0)
Screenshot: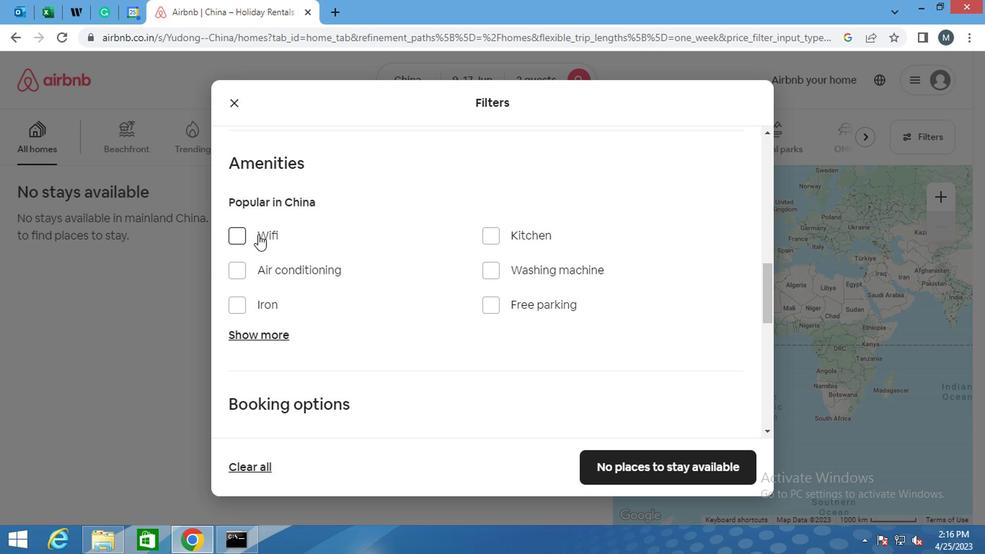 
Action: Mouse scrolled (258, 232) with delta (0, 0)
Screenshot: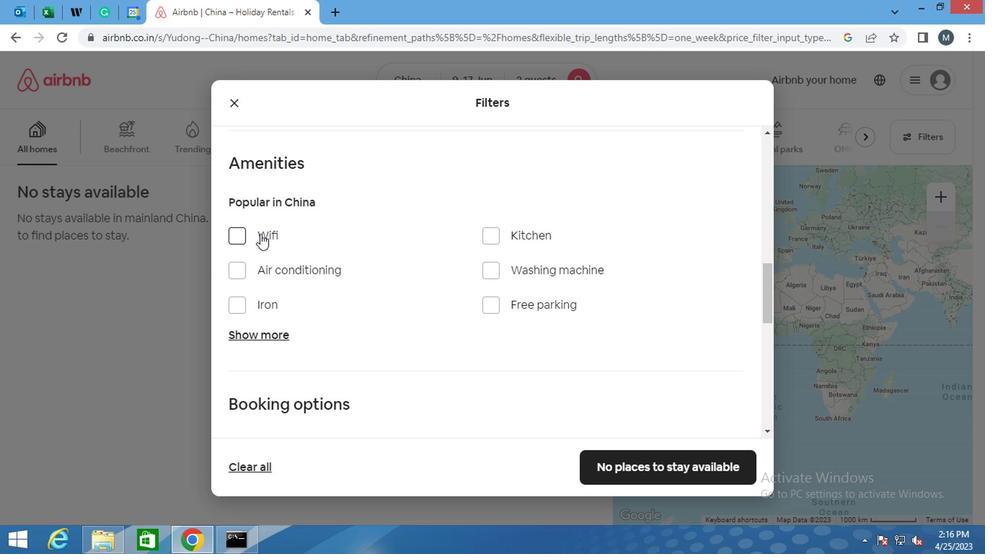 
Action: Mouse moved to (300, 258)
Screenshot: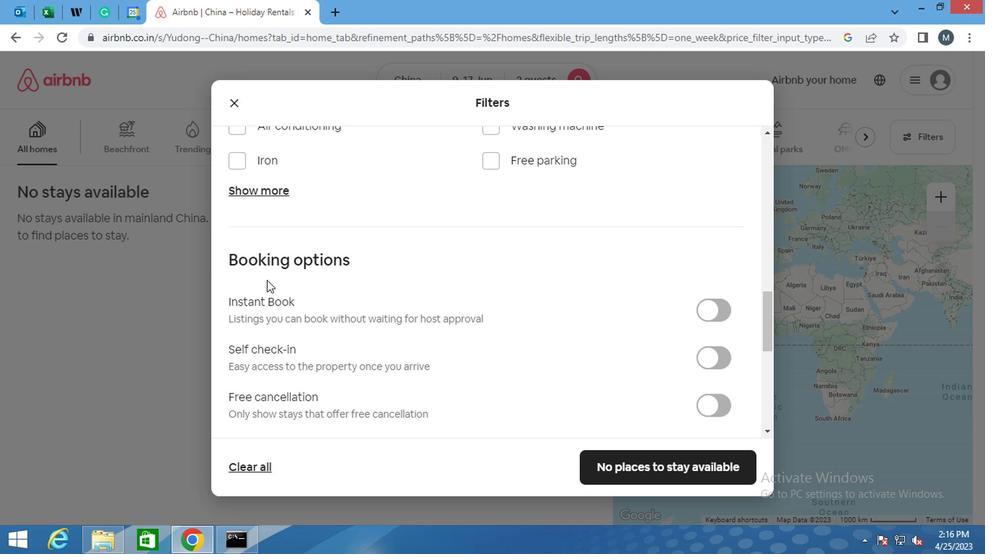 
Action: Mouse scrolled (300, 259) with delta (0, 1)
Screenshot: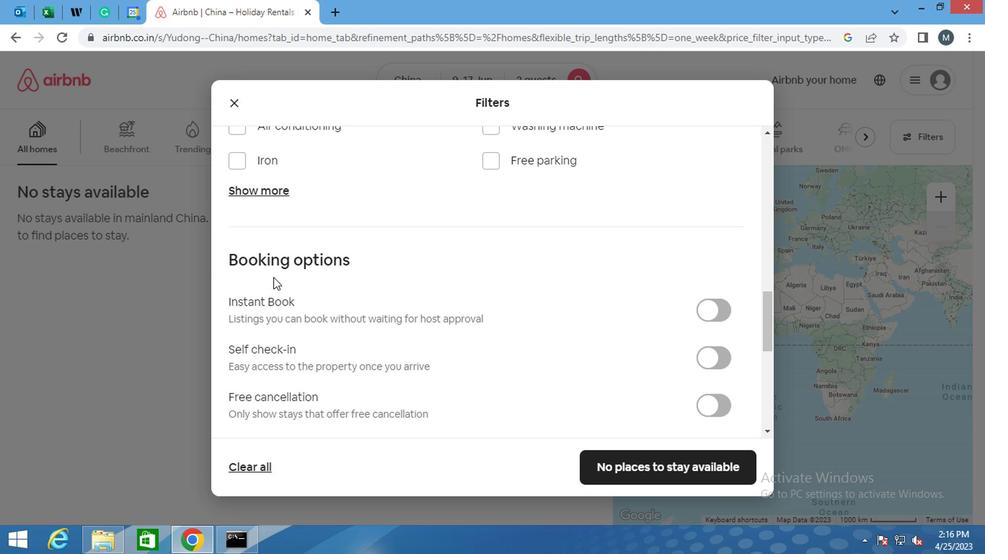 
Action: Mouse moved to (303, 257)
Screenshot: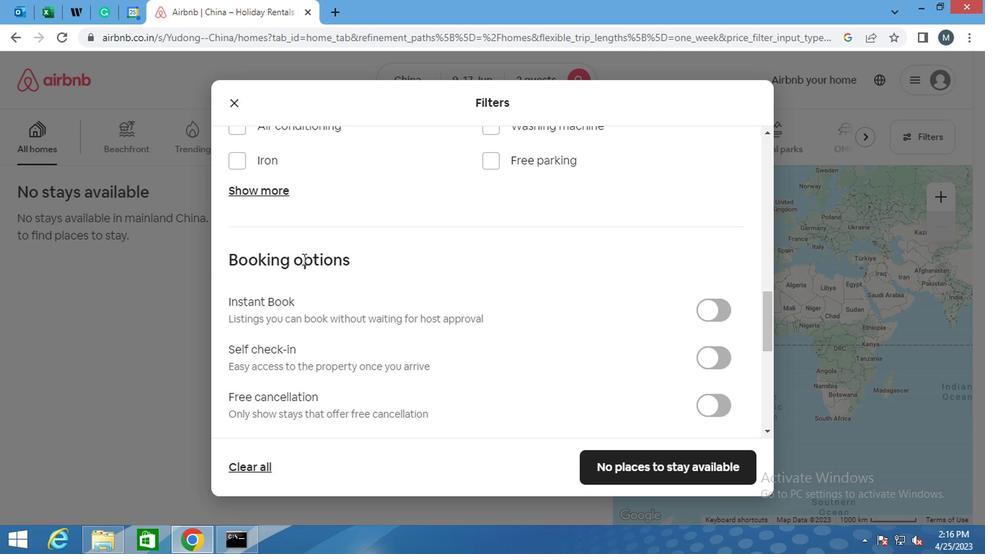 
Action: Mouse scrolled (303, 258) with delta (0, 0)
Screenshot: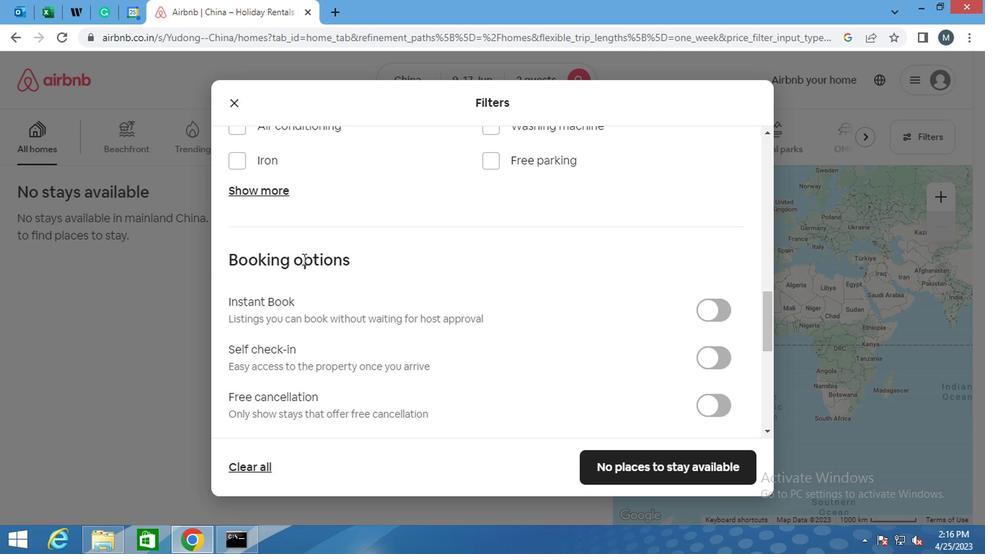 
Action: Mouse scrolled (303, 256) with delta (0, -1)
Screenshot: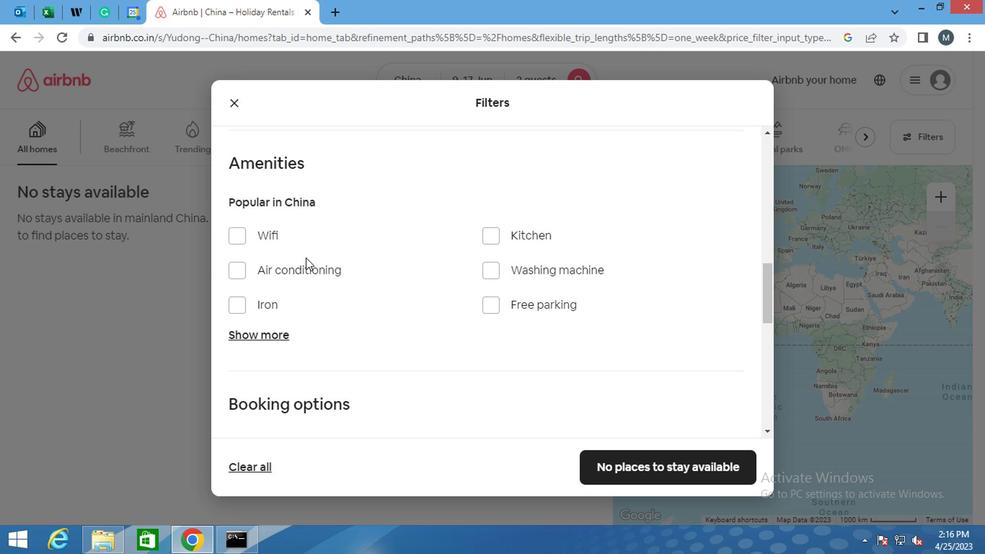 
Action: Mouse scrolled (303, 256) with delta (0, -1)
Screenshot: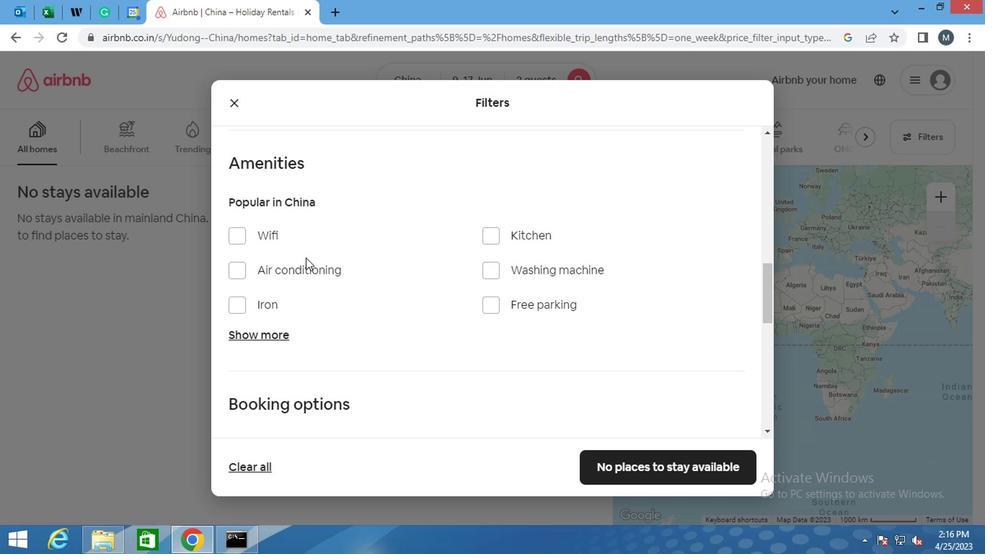 
Action: Mouse moved to (253, 216)
Screenshot: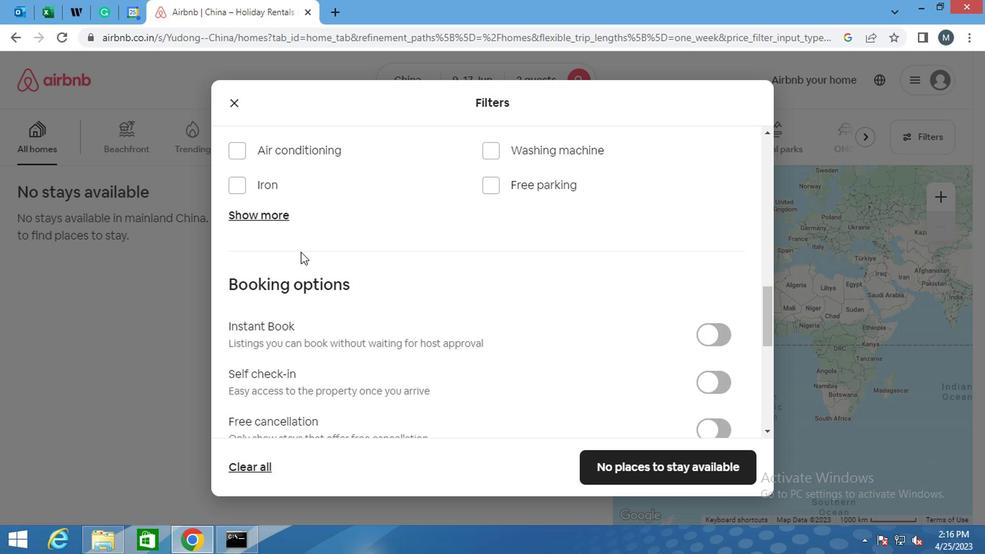 
Action: Mouse scrolled (253, 217) with delta (0, 0)
Screenshot: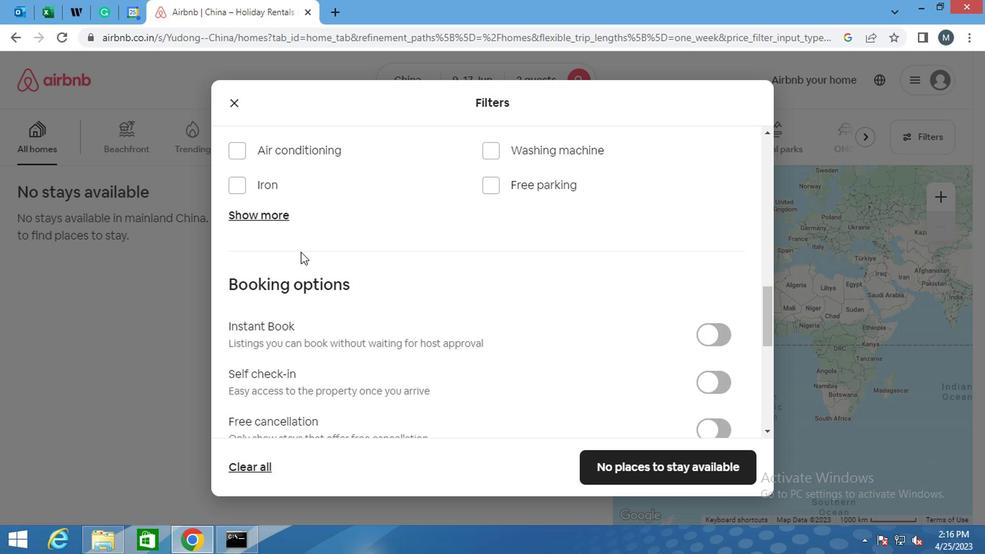 
Action: Mouse moved to (230, 156)
Screenshot: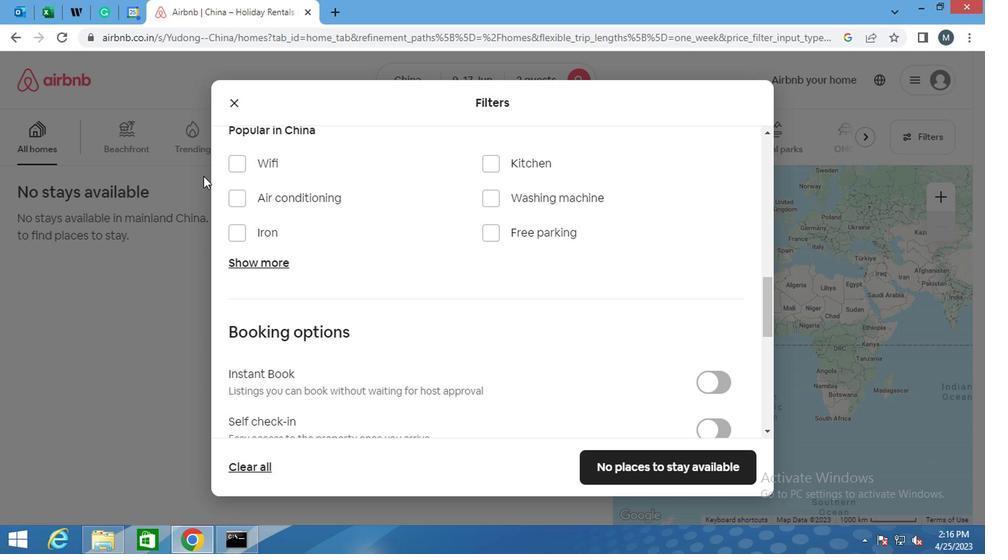 
Action: Mouse pressed left at (230, 156)
Screenshot: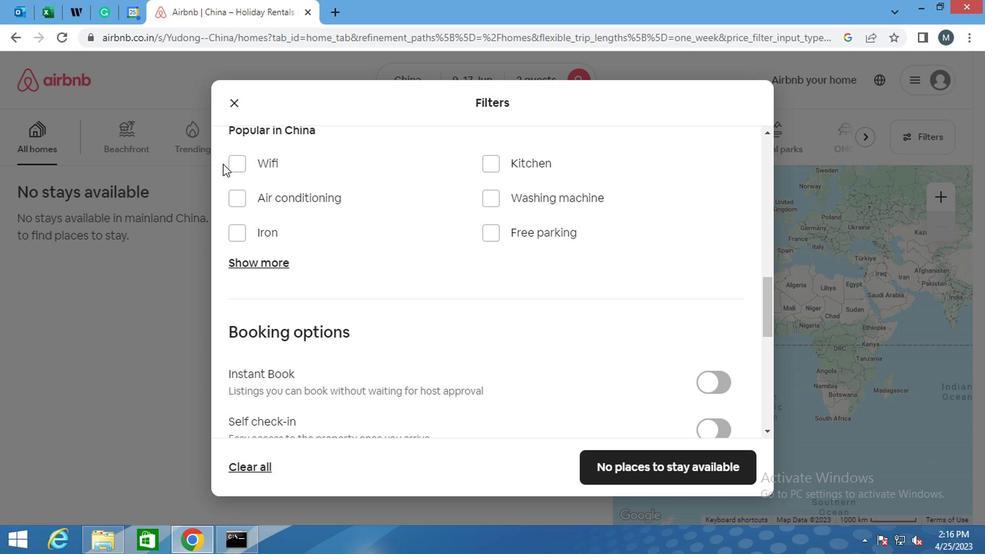 
Action: Mouse moved to (496, 194)
Screenshot: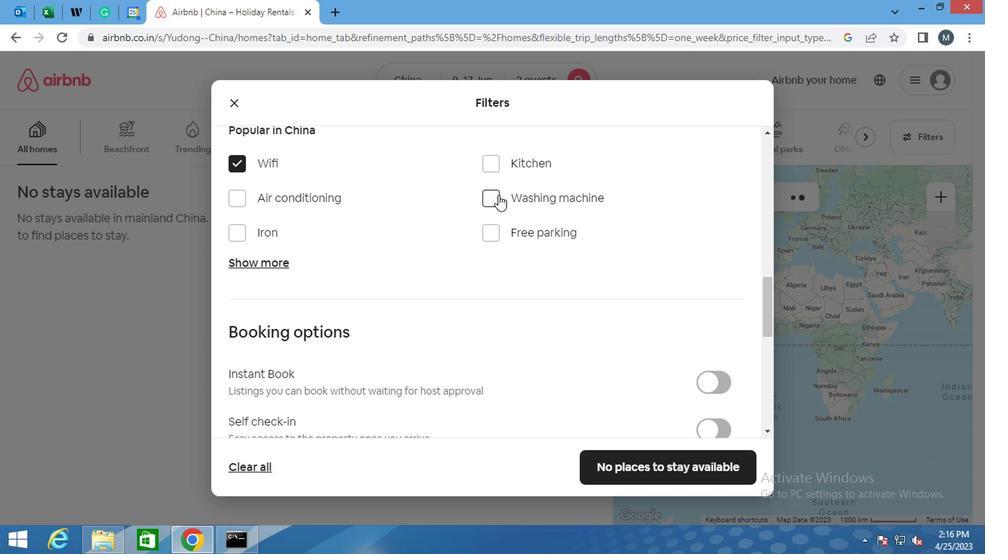 
Action: Mouse pressed left at (496, 194)
Screenshot: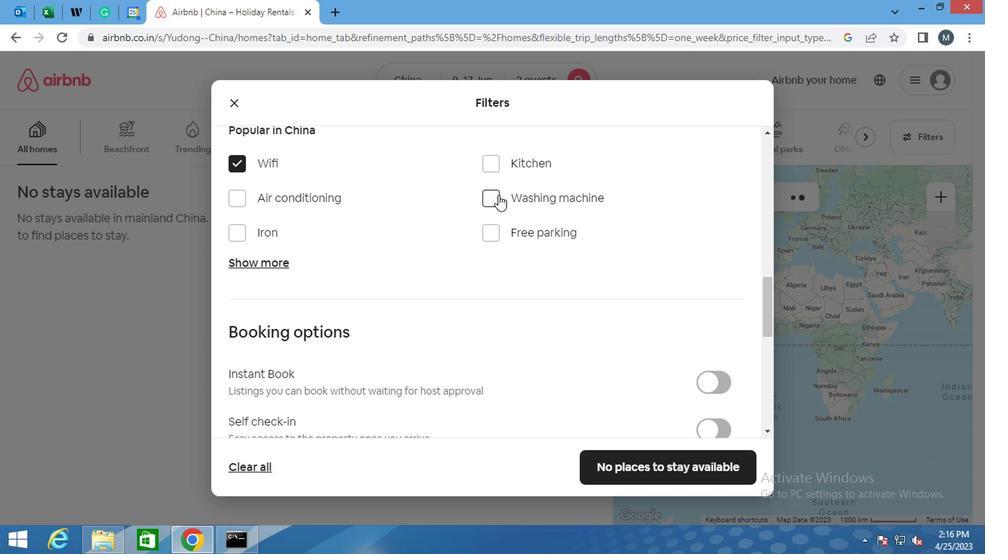 
Action: Mouse moved to (444, 225)
Screenshot: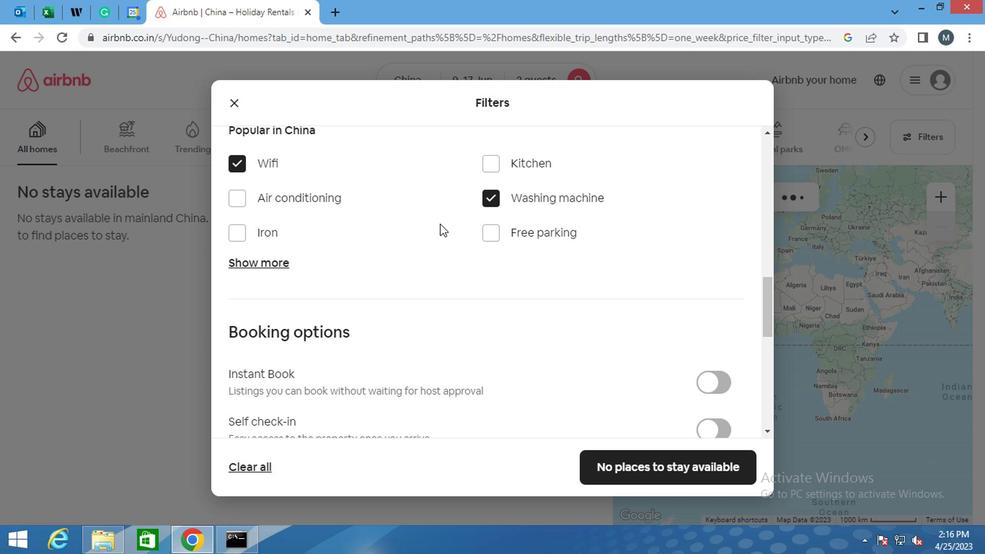 
Action: Mouse scrolled (444, 224) with delta (0, -1)
Screenshot: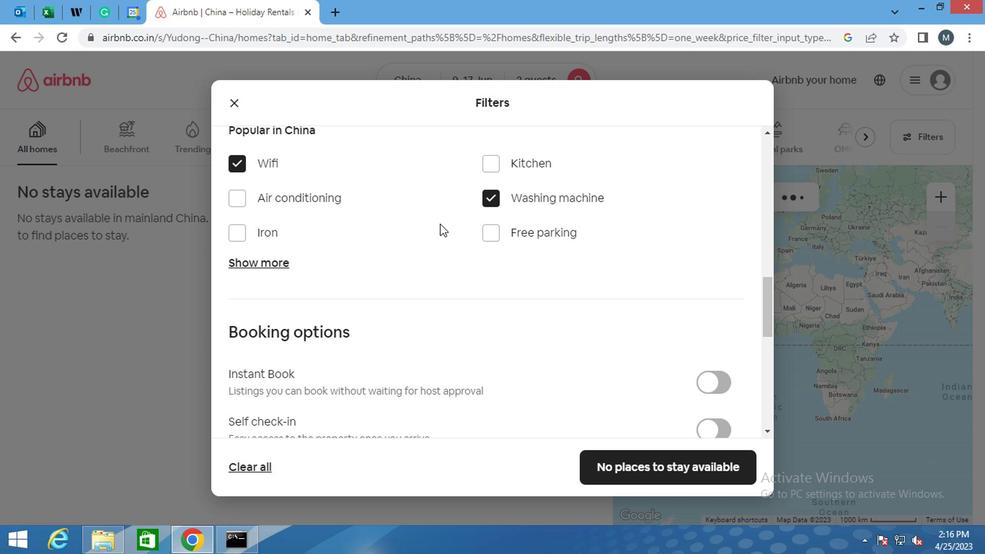 
Action: Mouse moved to (458, 237)
Screenshot: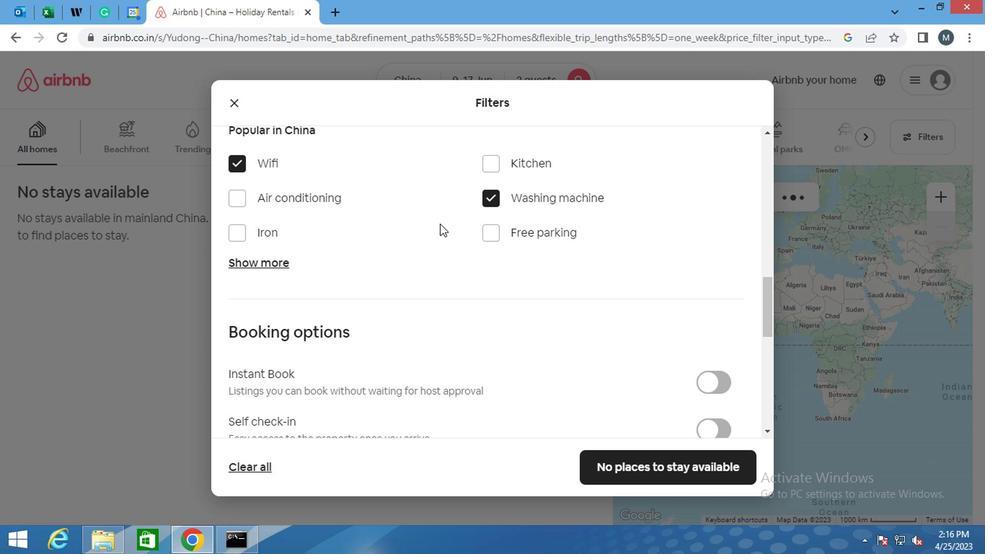 
Action: Mouse scrolled (458, 236) with delta (0, 0)
Screenshot: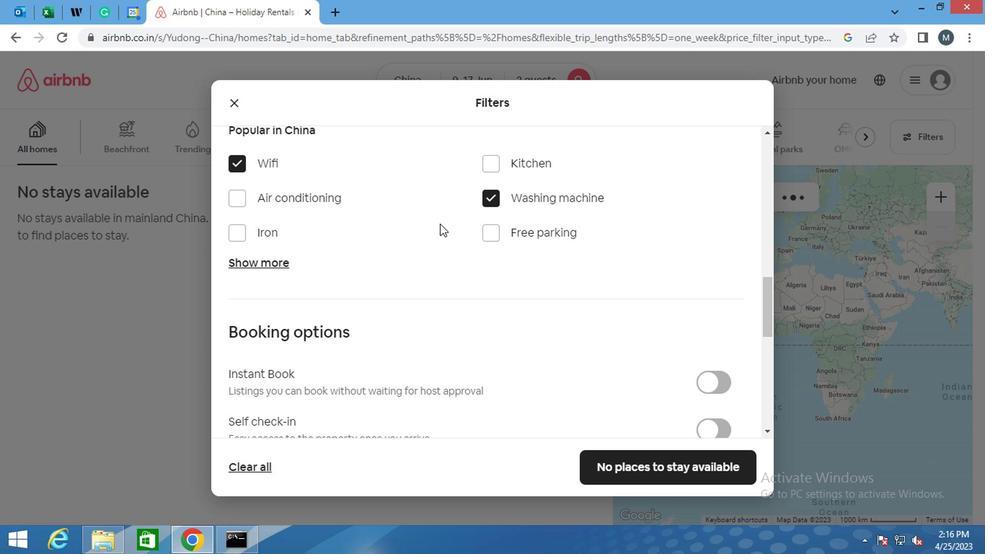 
Action: Mouse moved to (703, 286)
Screenshot: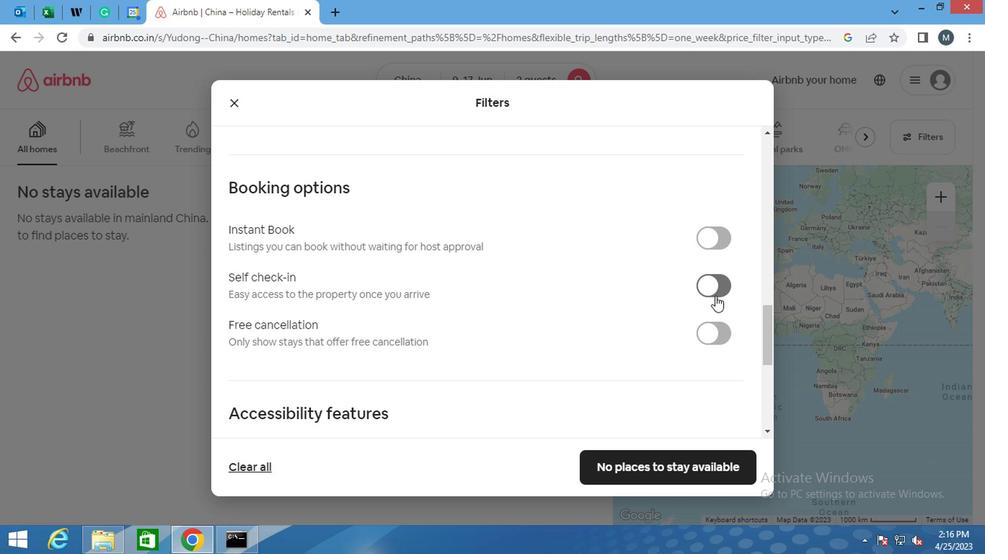 
Action: Mouse pressed left at (703, 286)
Screenshot: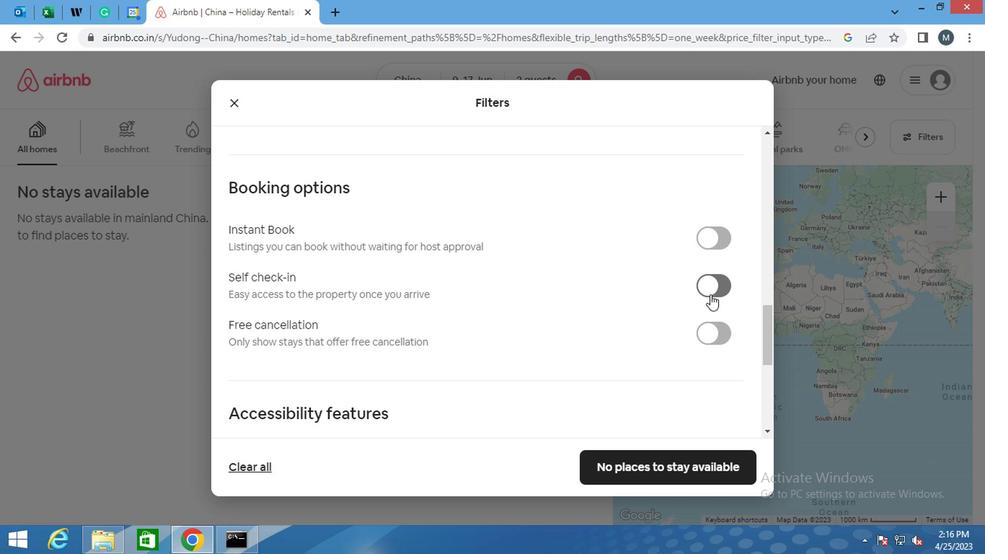 
Action: Mouse moved to (431, 249)
Screenshot: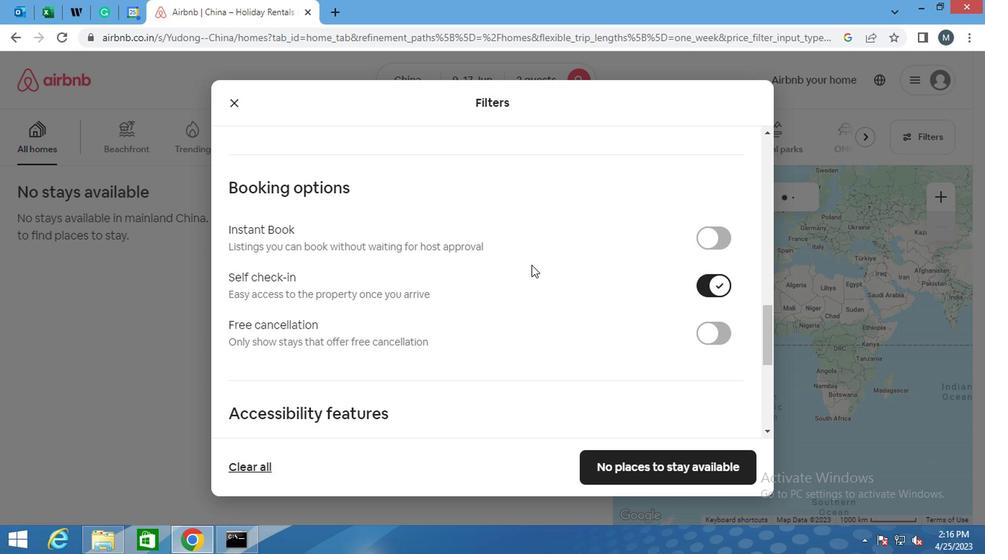 
Action: Mouse scrolled (431, 248) with delta (0, 0)
Screenshot: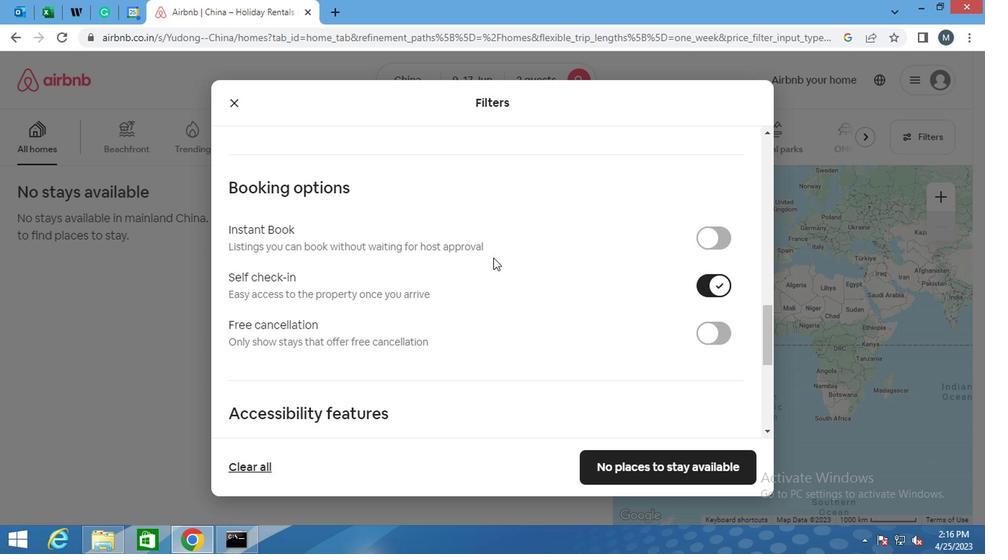 
Action: Mouse scrolled (431, 248) with delta (0, 0)
Screenshot: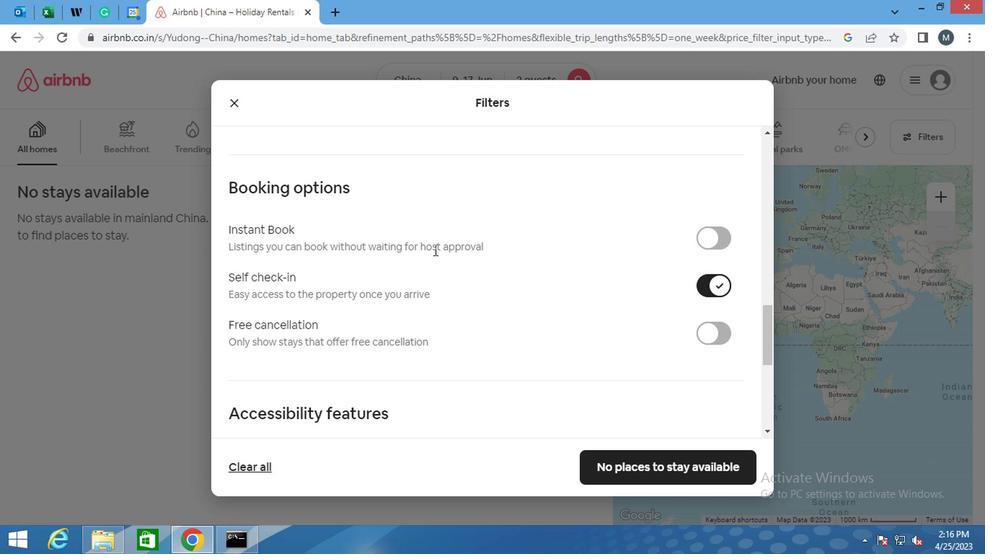 
Action: Mouse moved to (430, 249)
Screenshot: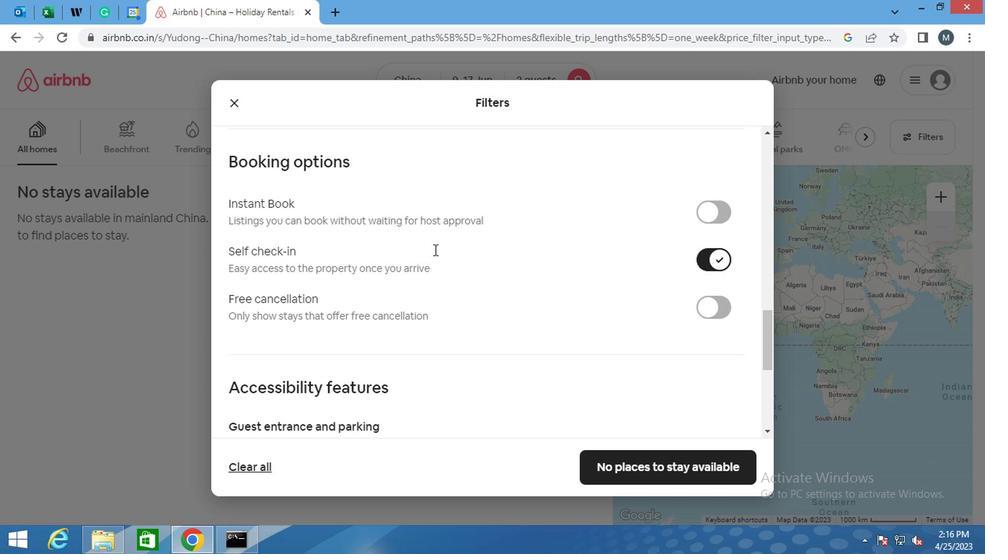 
Action: Mouse scrolled (430, 248) with delta (0, 0)
Screenshot: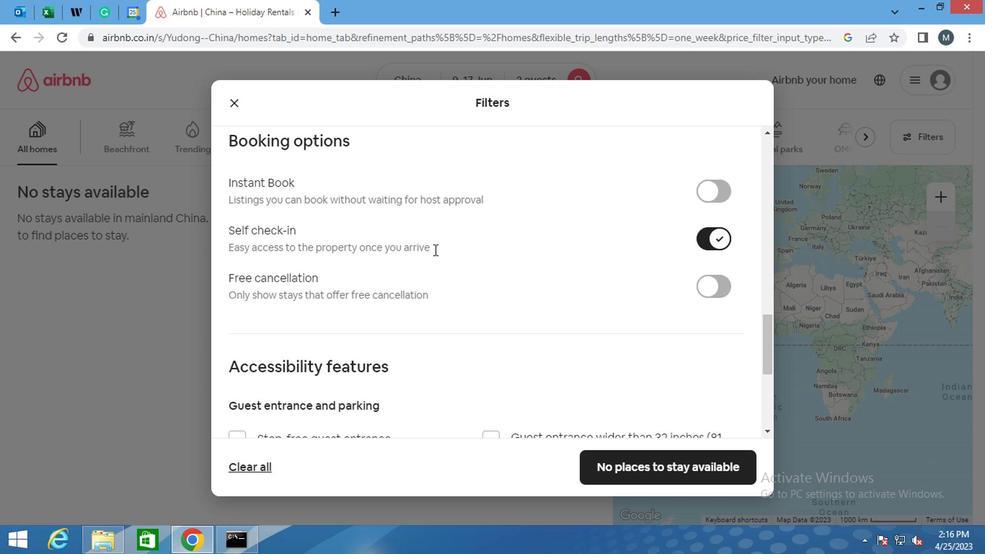 
Action: Mouse moved to (424, 264)
Screenshot: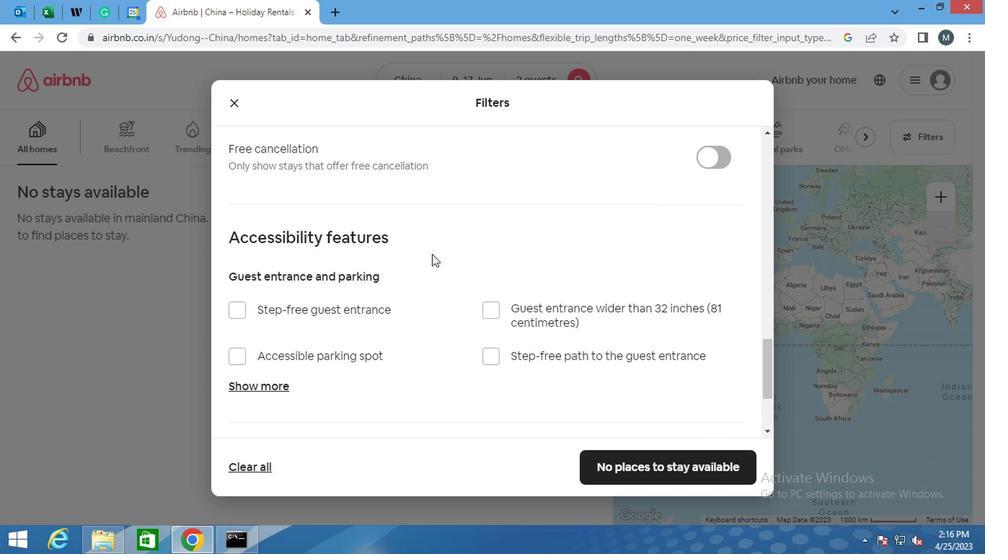 
Action: Mouse scrolled (424, 263) with delta (0, -1)
Screenshot: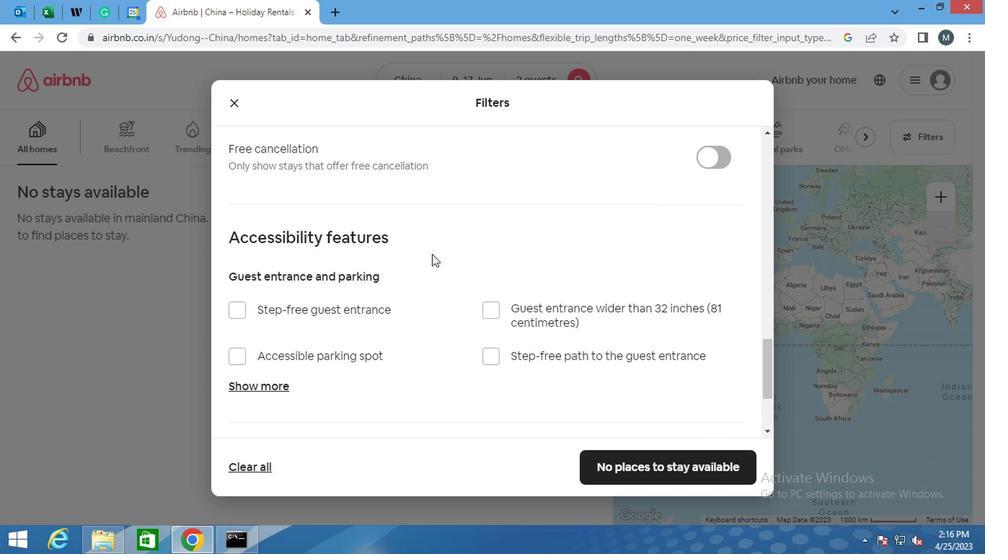 
Action: Mouse moved to (395, 281)
Screenshot: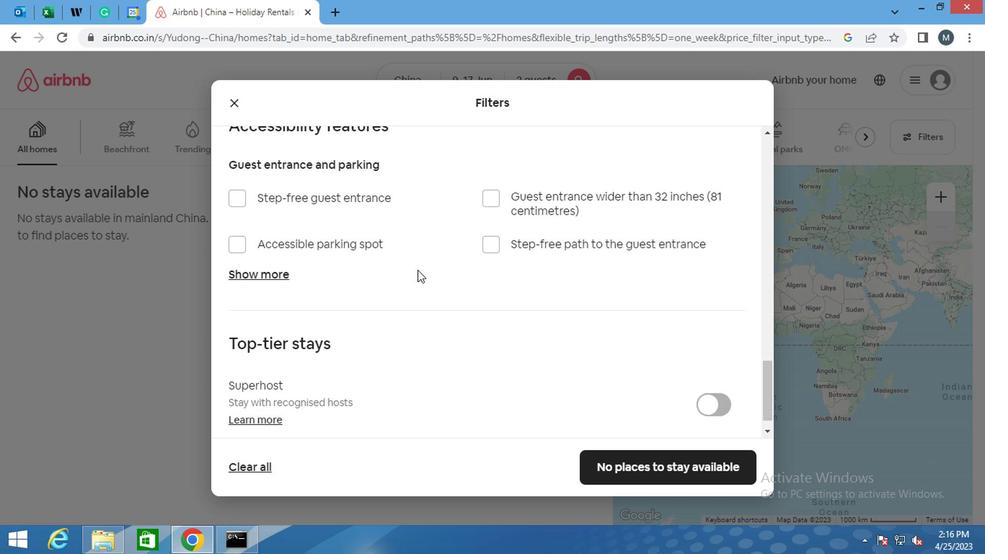 
Action: Mouse scrolled (395, 280) with delta (0, 0)
Screenshot: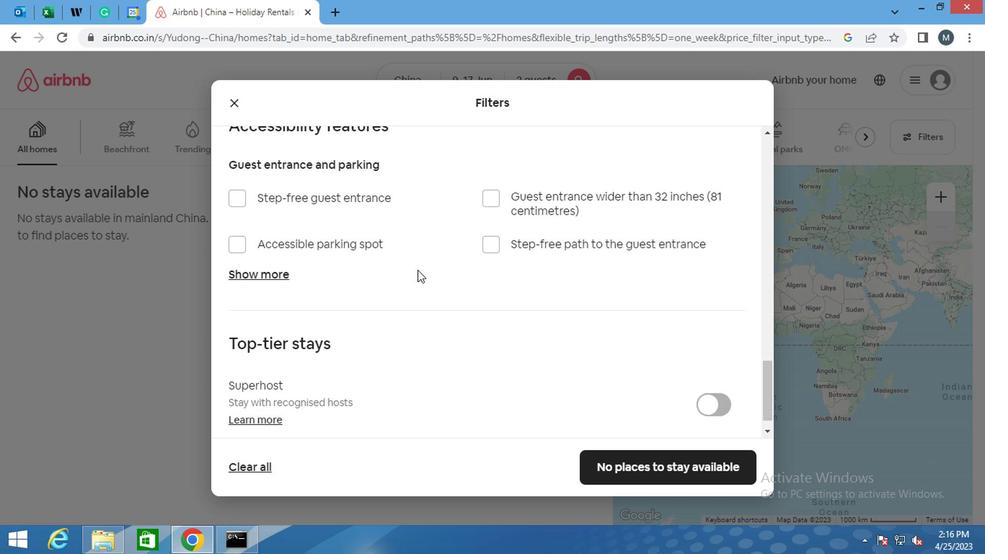 
Action: Mouse moved to (394, 284)
Screenshot: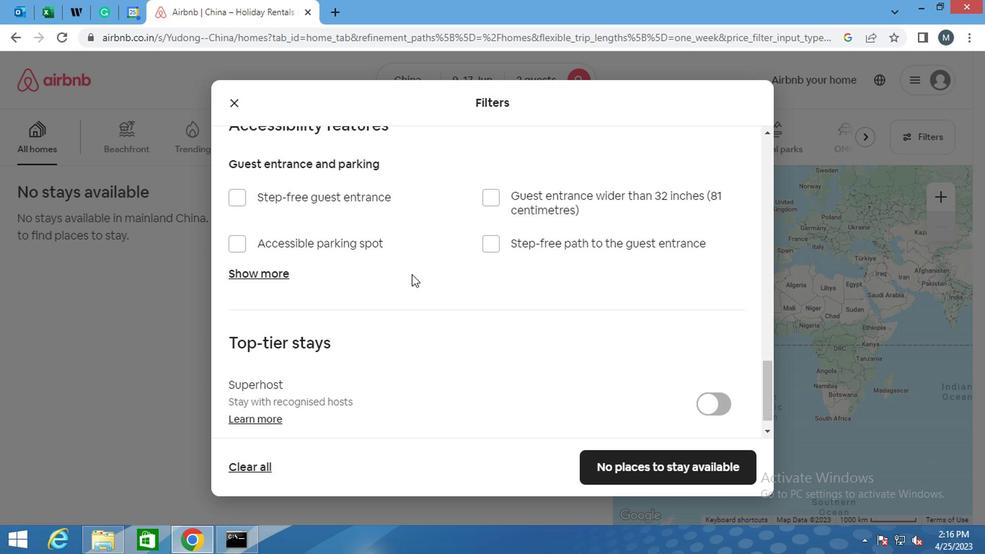 
Action: Mouse scrolled (394, 283) with delta (0, -1)
Screenshot: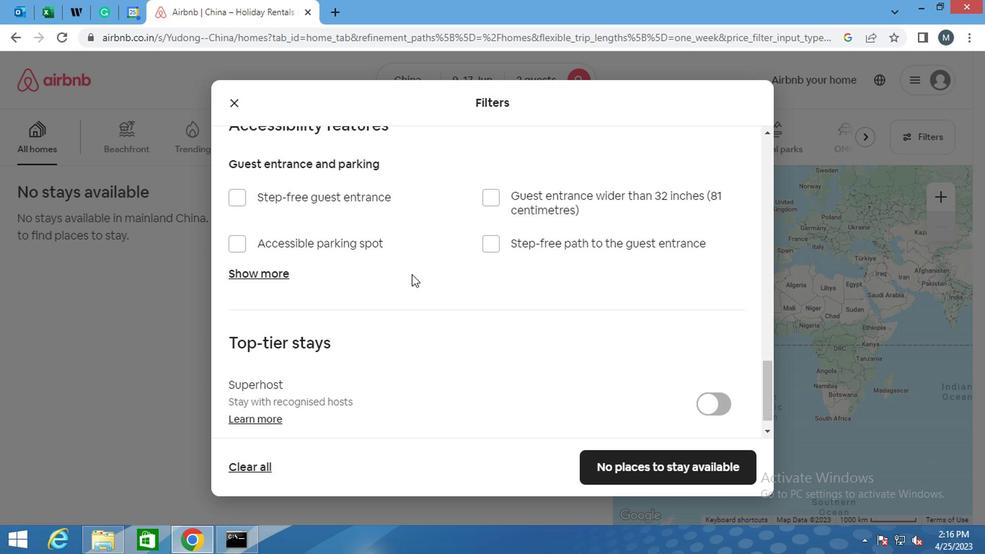 
Action: Mouse moved to (386, 296)
Screenshot: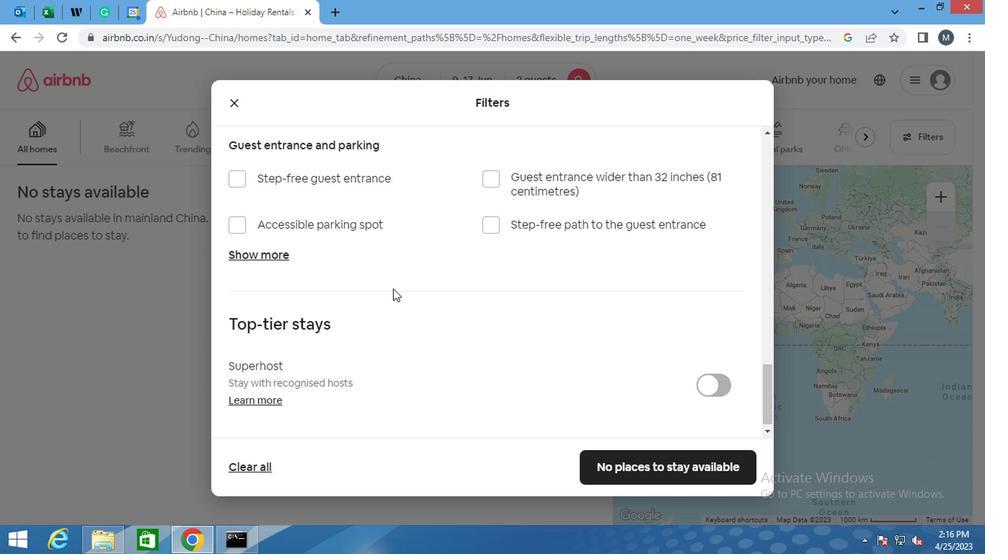 
Action: Mouse scrolled (386, 295) with delta (0, 0)
Screenshot: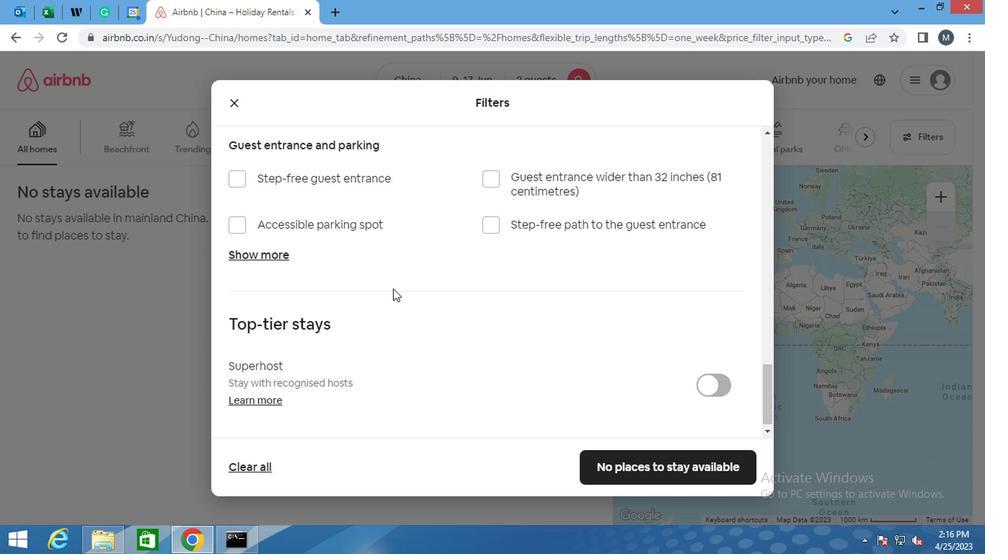 
Action: Mouse moved to (386, 299)
Screenshot: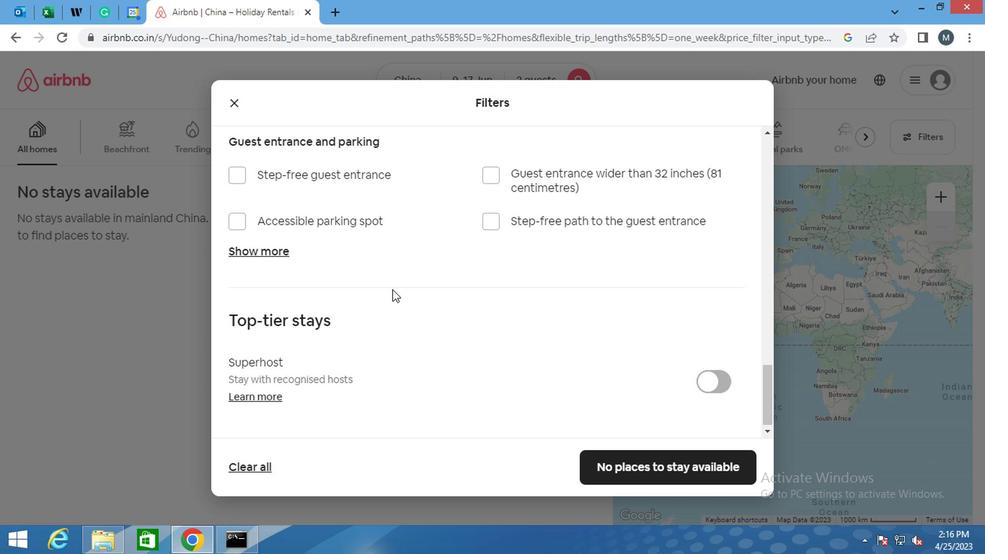 
Action: Mouse scrolled (386, 298) with delta (0, 0)
Screenshot: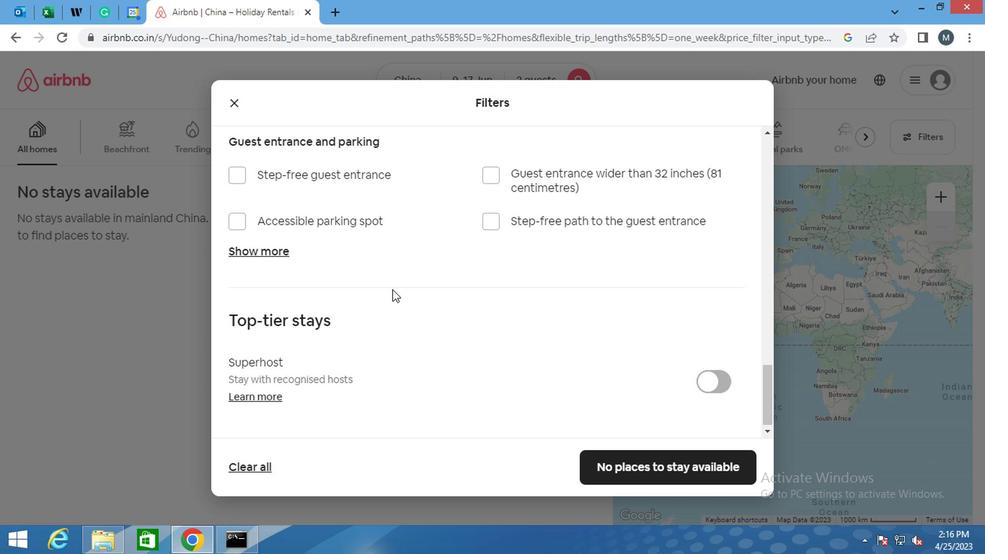 
Action: Mouse moved to (386, 302)
Screenshot: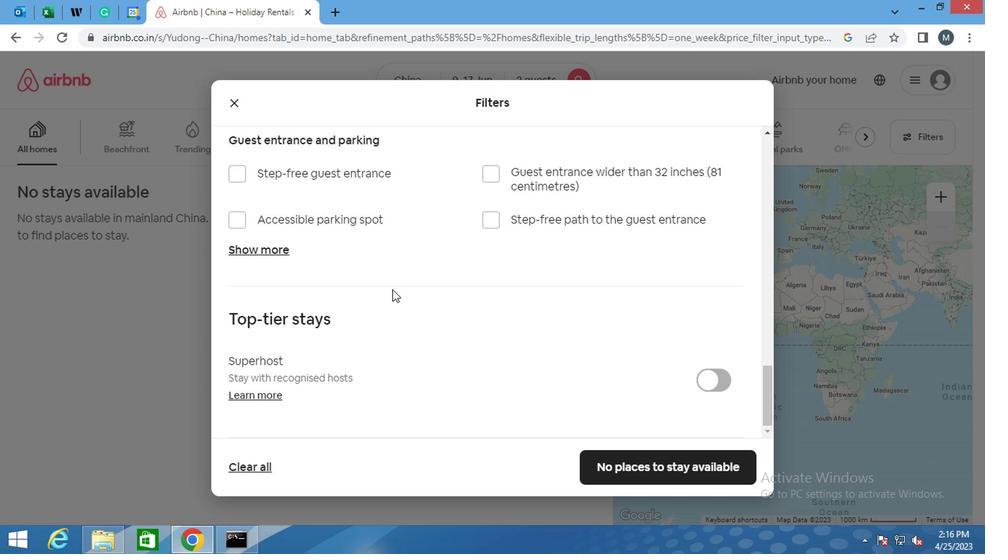 
Action: Mouse scrolled (386, 302) with delta (0, 0)
Screenshot: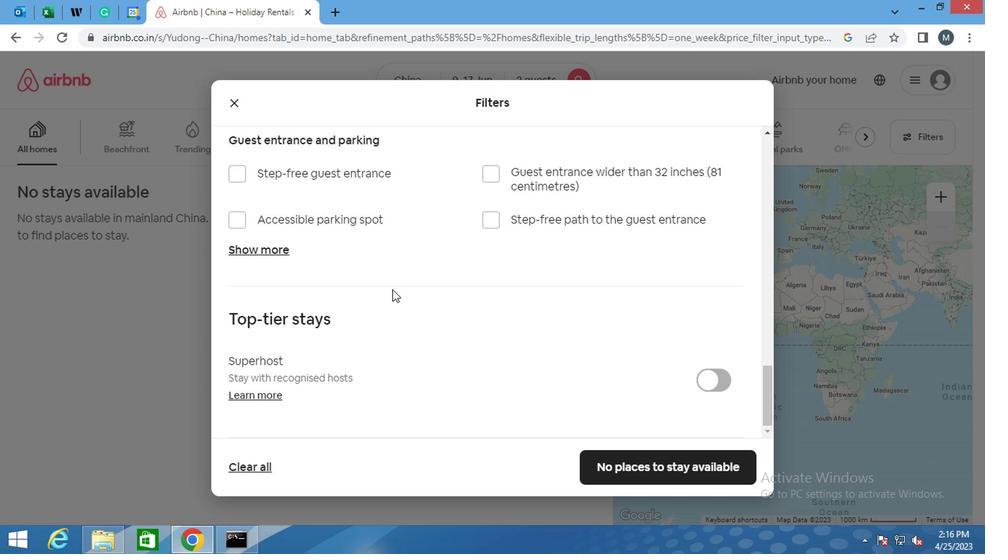 
Action: Mouse moved to (402, 342)
Screenshot: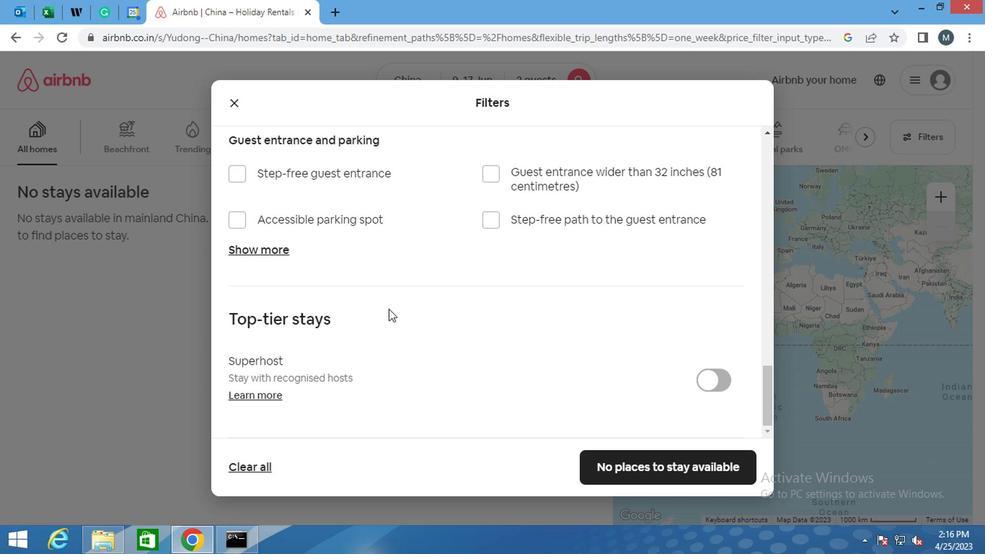 
Action: Mouse scrolled (402, 341) with delta (0, 0)
Screenshot: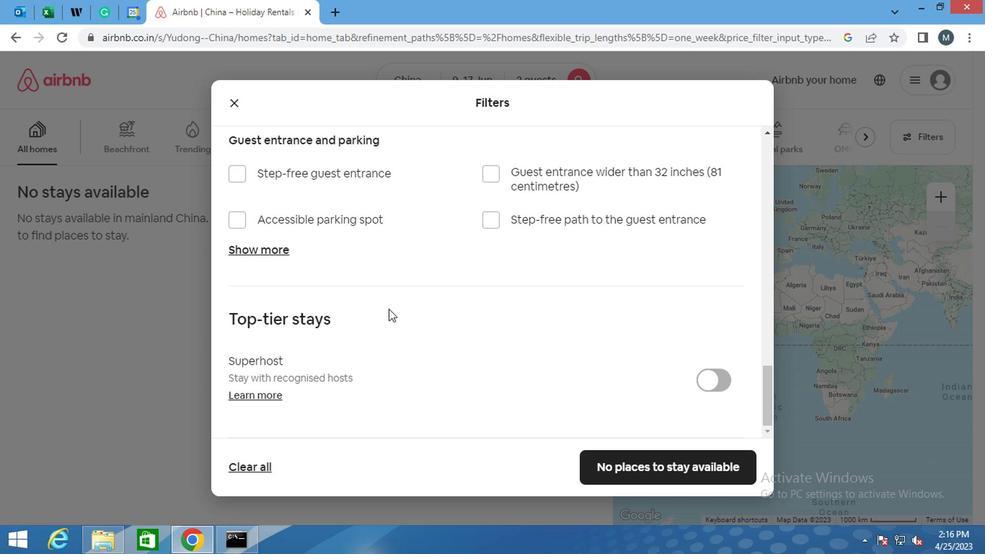 
Action: Mouse moved to (411, 356)
Screenshot: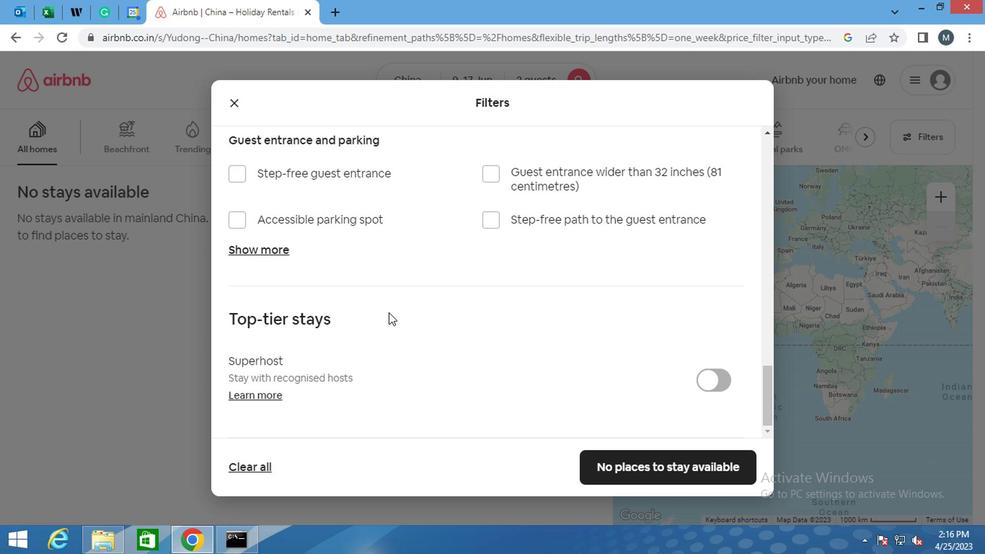 
Action: Mouse scrolled (411, 355) with delta (0, 0)
Screenshot: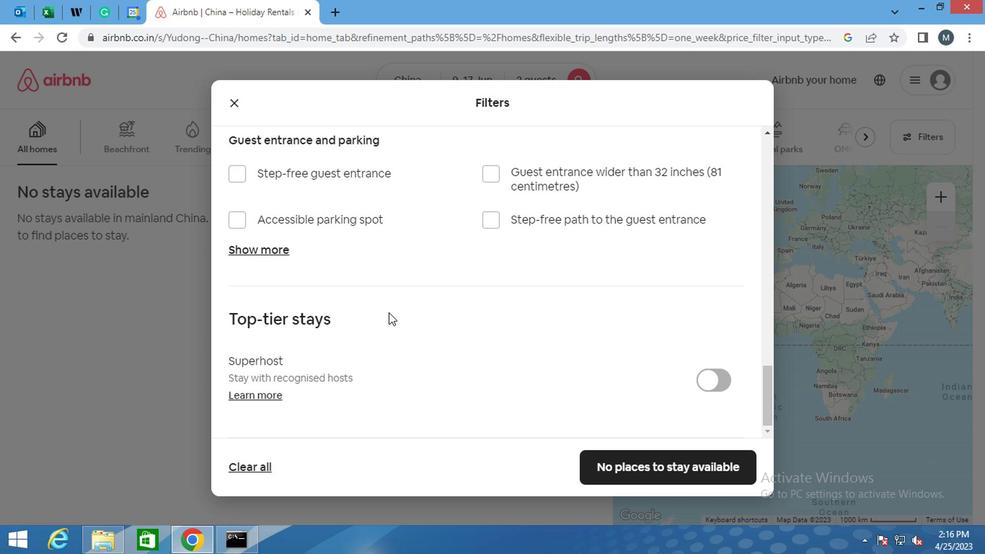 
Action: Mouse moved to (637, 465)
Screenshot: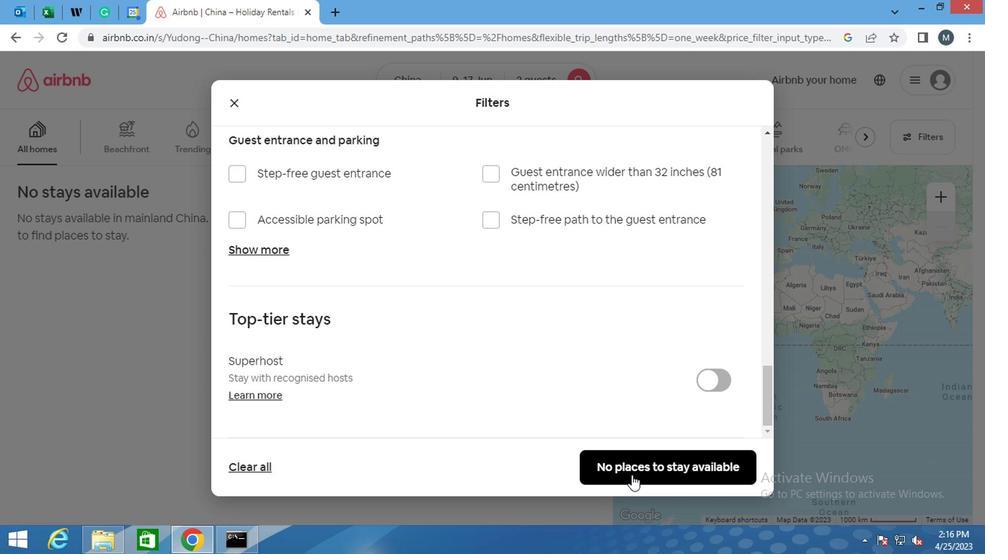
Action: Mouse pressed left at (637, 465)
Screenshot: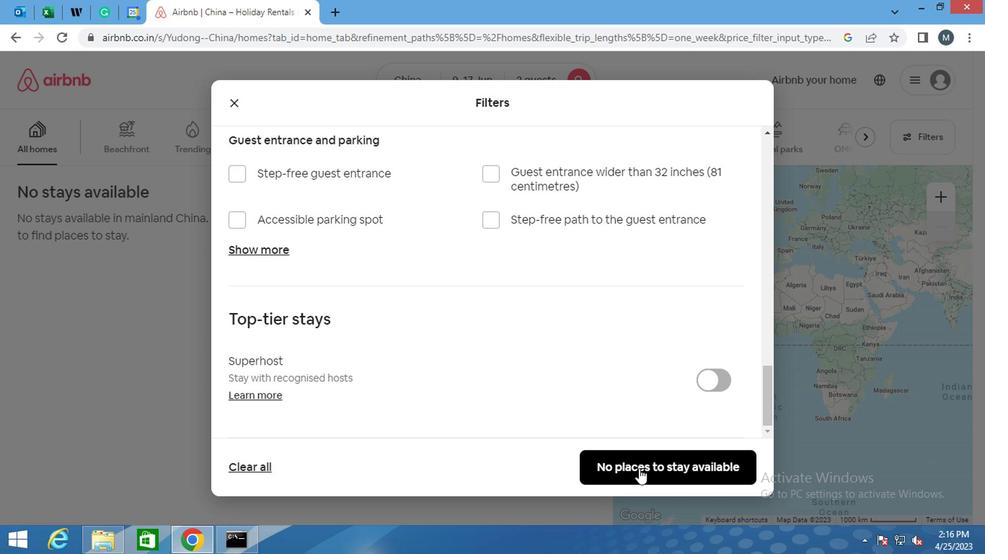 
